 Task: Check the percentage active listings of garden tub in the last 1 year.
Action: Mouse moved to (949, 221)
Screenshot: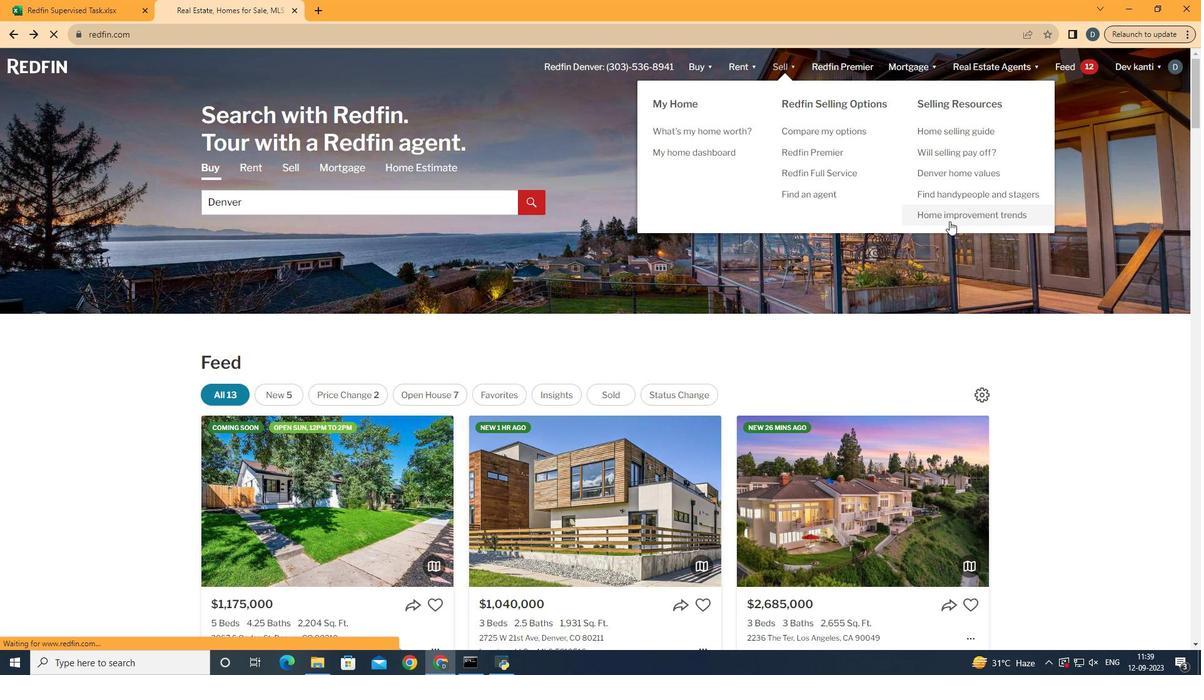 
Action: Mouse pressed left at (949, 221)
Screenshot: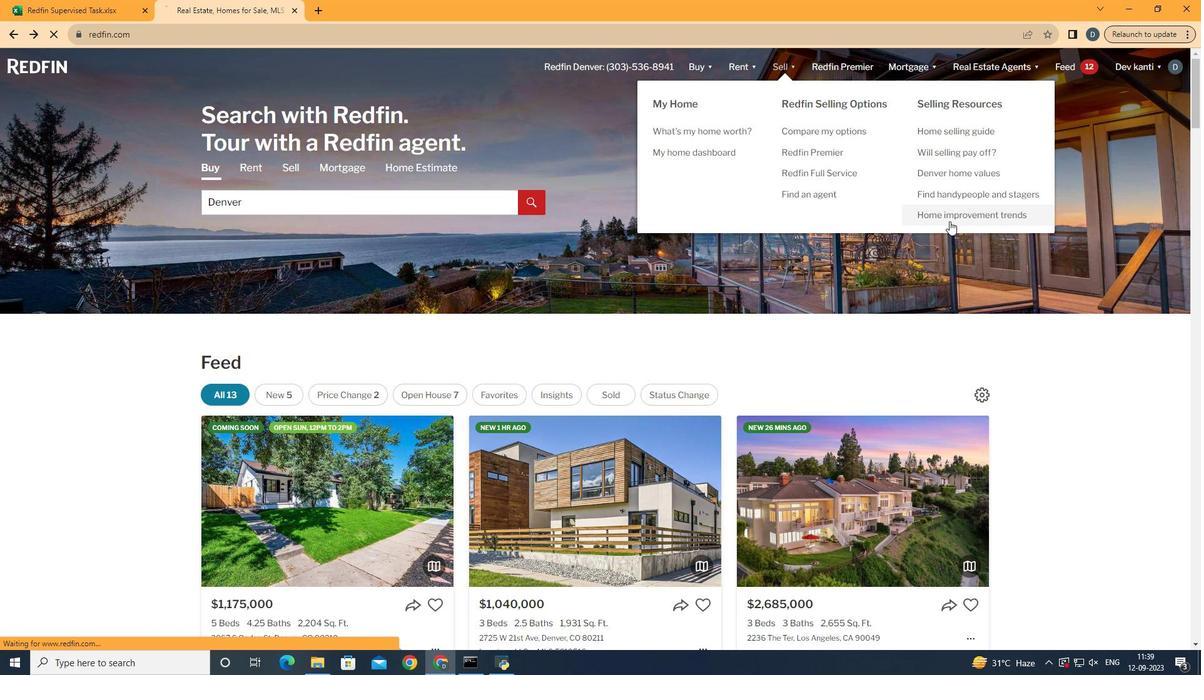 
Action: Mouse moved to (305, 243)
Screenshot: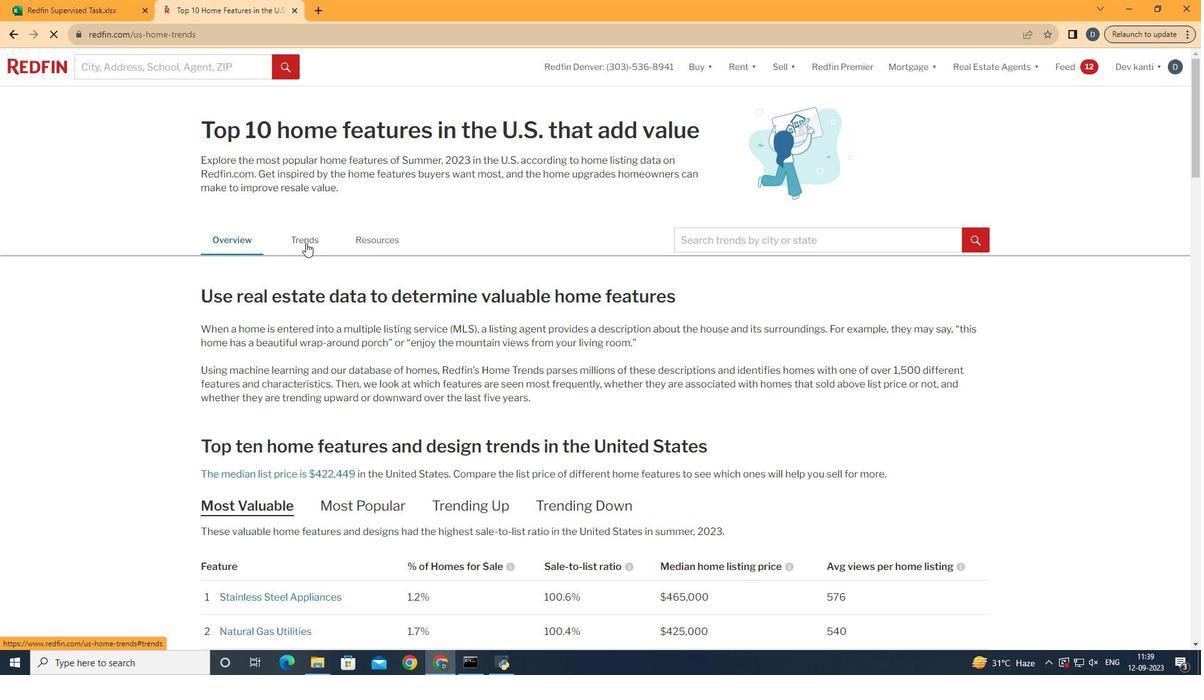 
Action: Mouse pressed left at (305, 243)
Screenshot: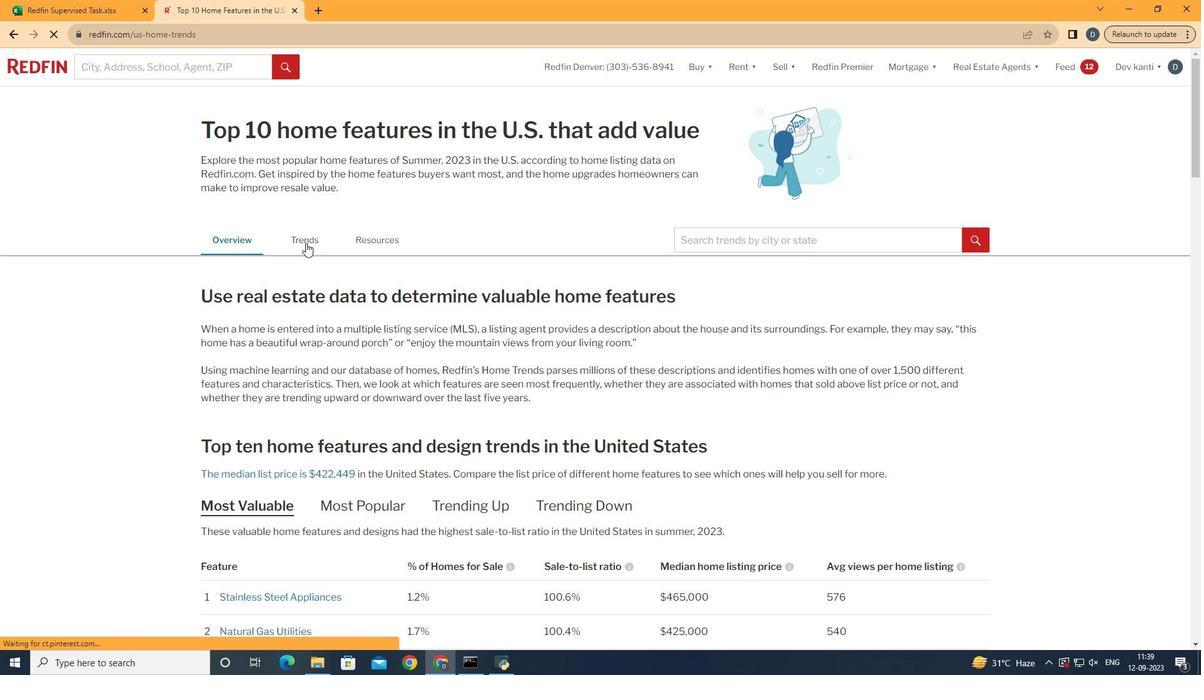 
Action: Mouse moved to (499, 367)
Screenshot: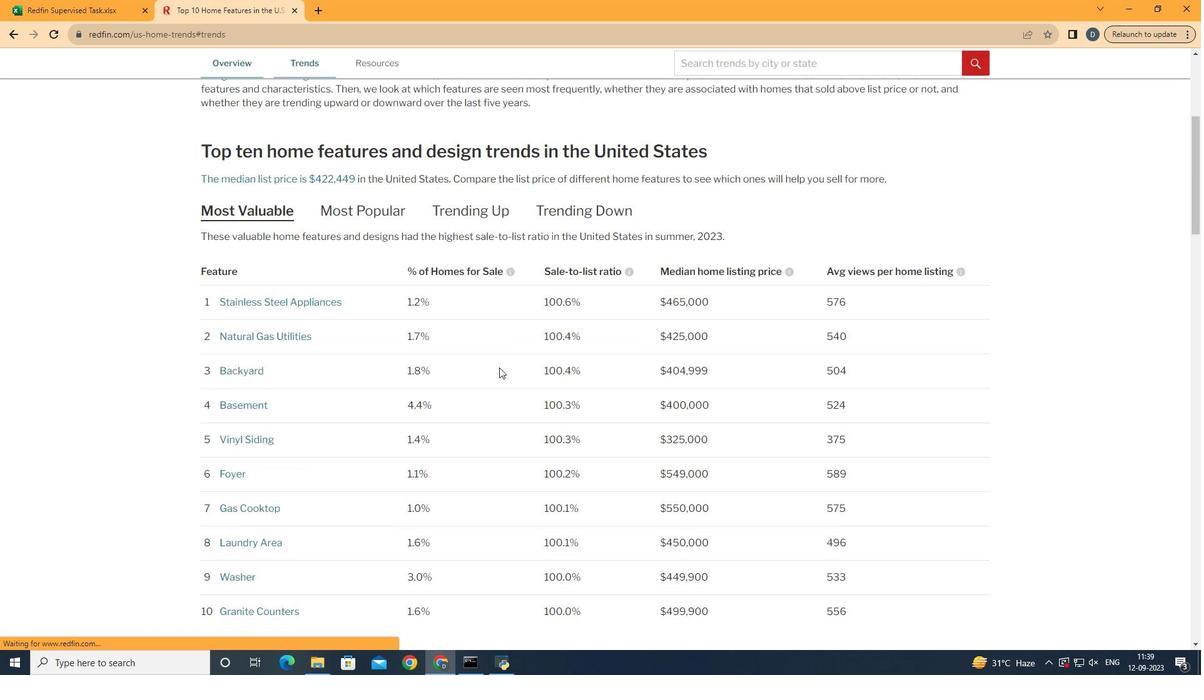 
Action: Mouse scrolled (499, 367) with delta (0, 0)
Screenshot: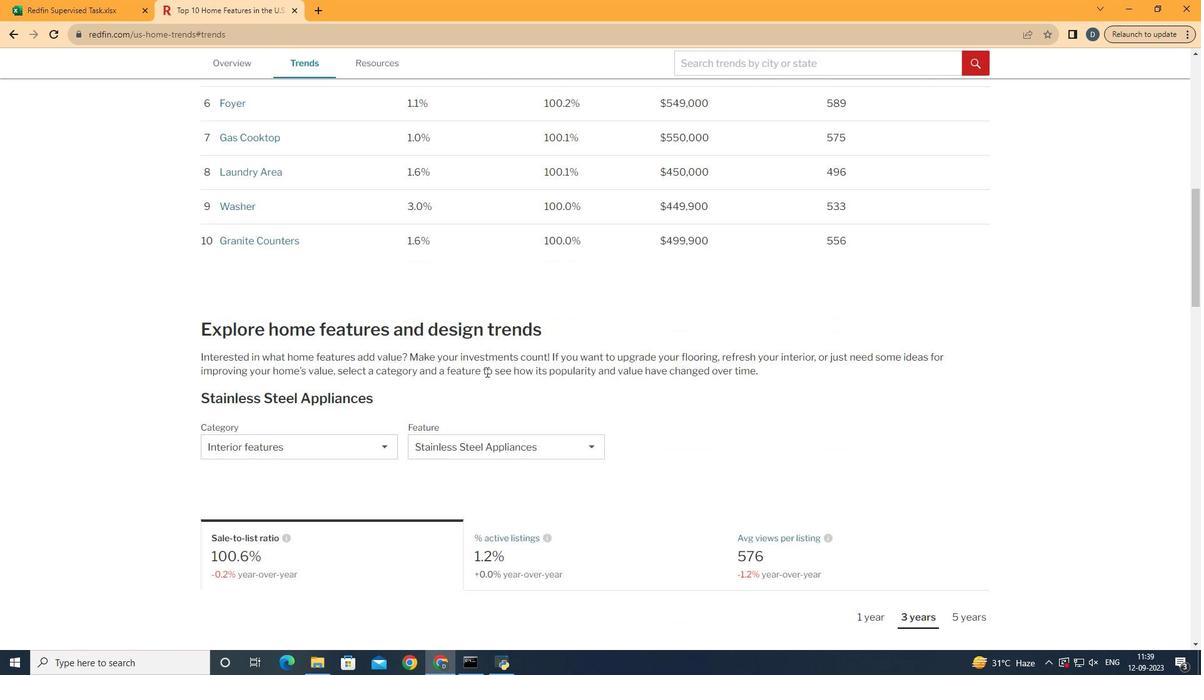 
Action: Mouse scrolled (499, 367) with delta (0, 0)
Screenshot: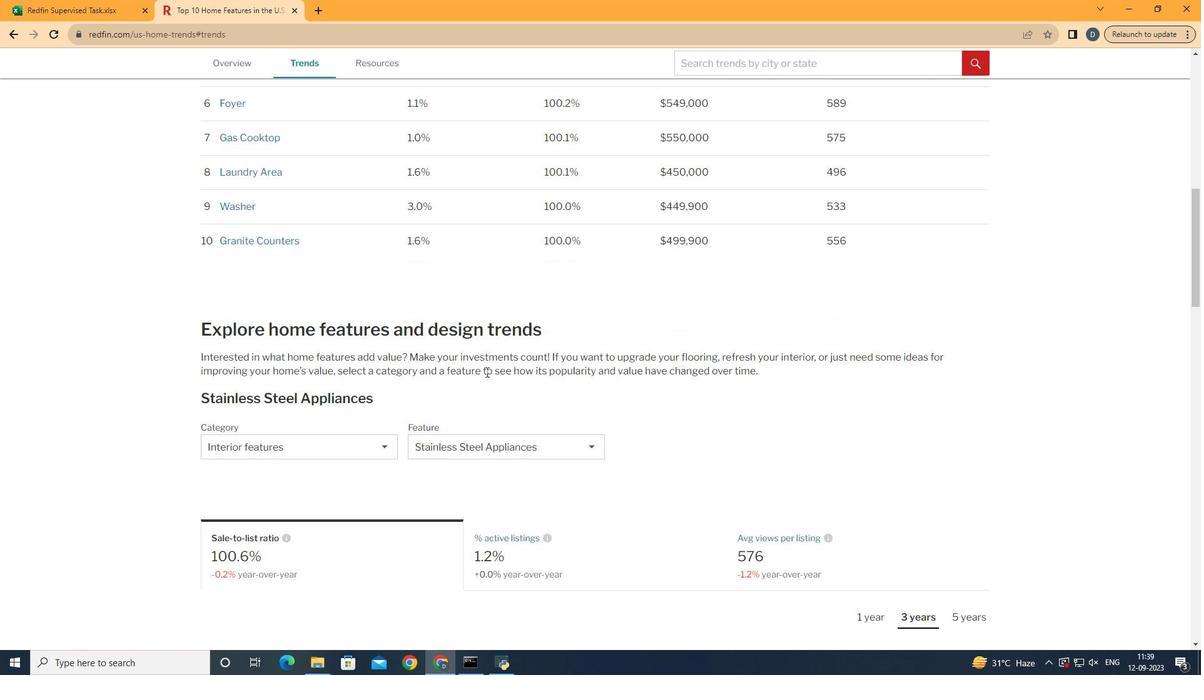 
Action: Mouse moved to (492, 369)
Screenshot: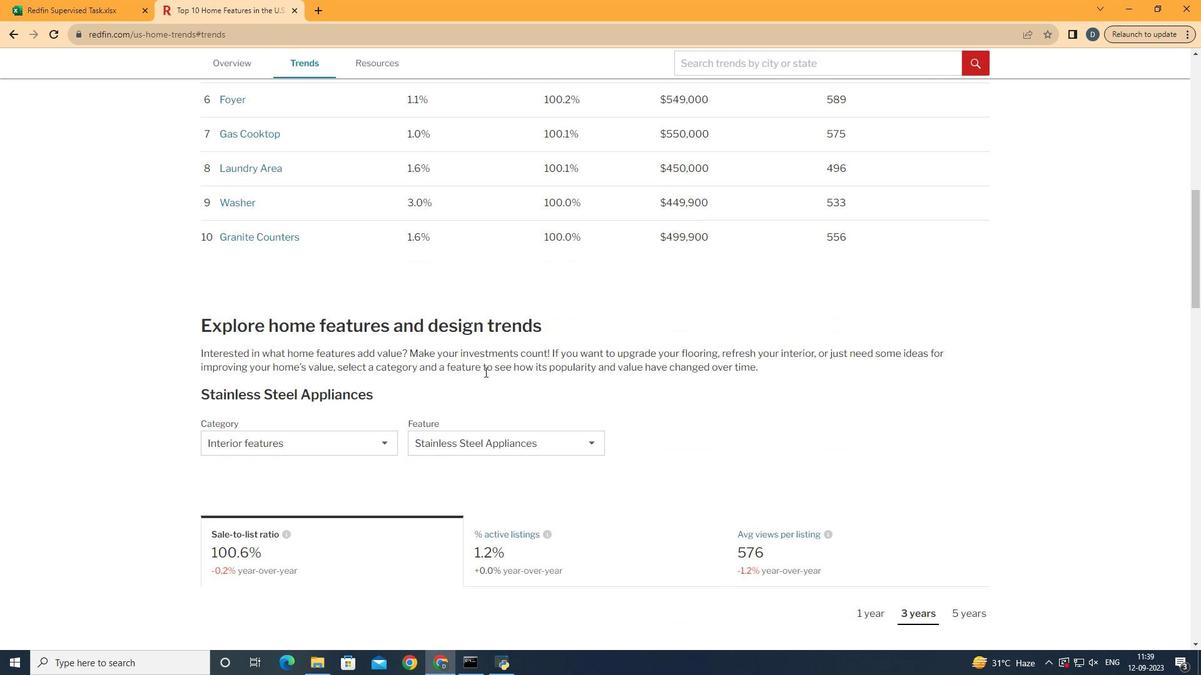 
Action: Mouse scrolled (492, 369) with delta (0, 0)
Screenshot: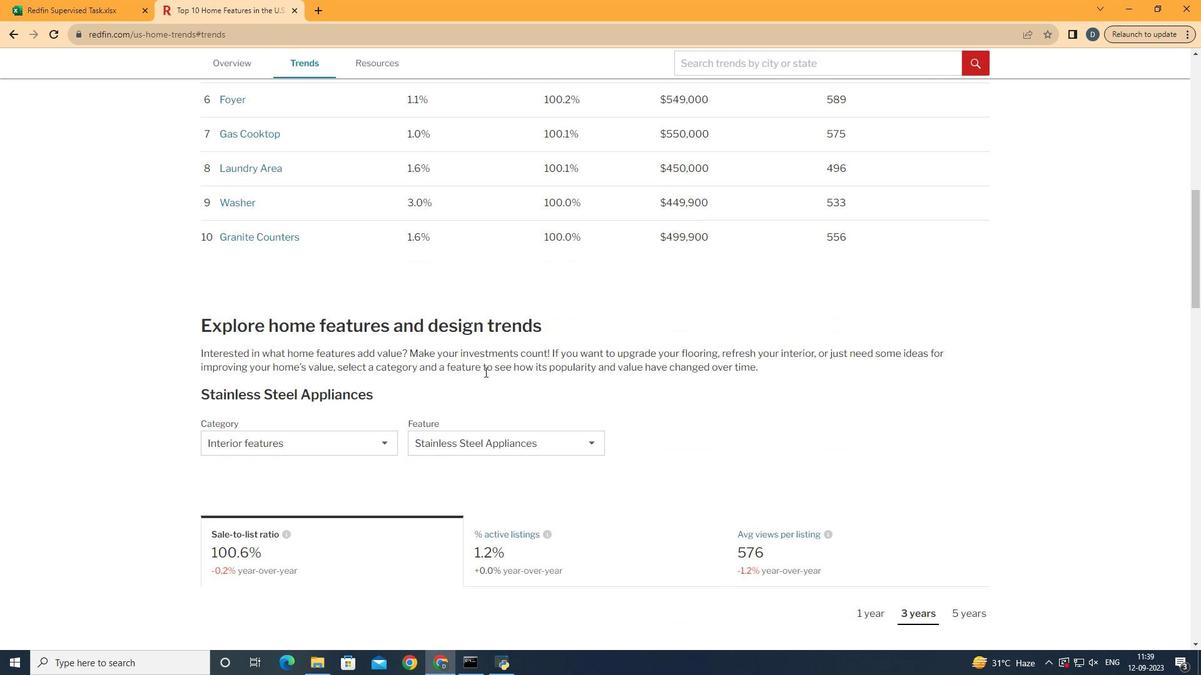 
Action: Mouse moved to (488, 371)
Screenshot: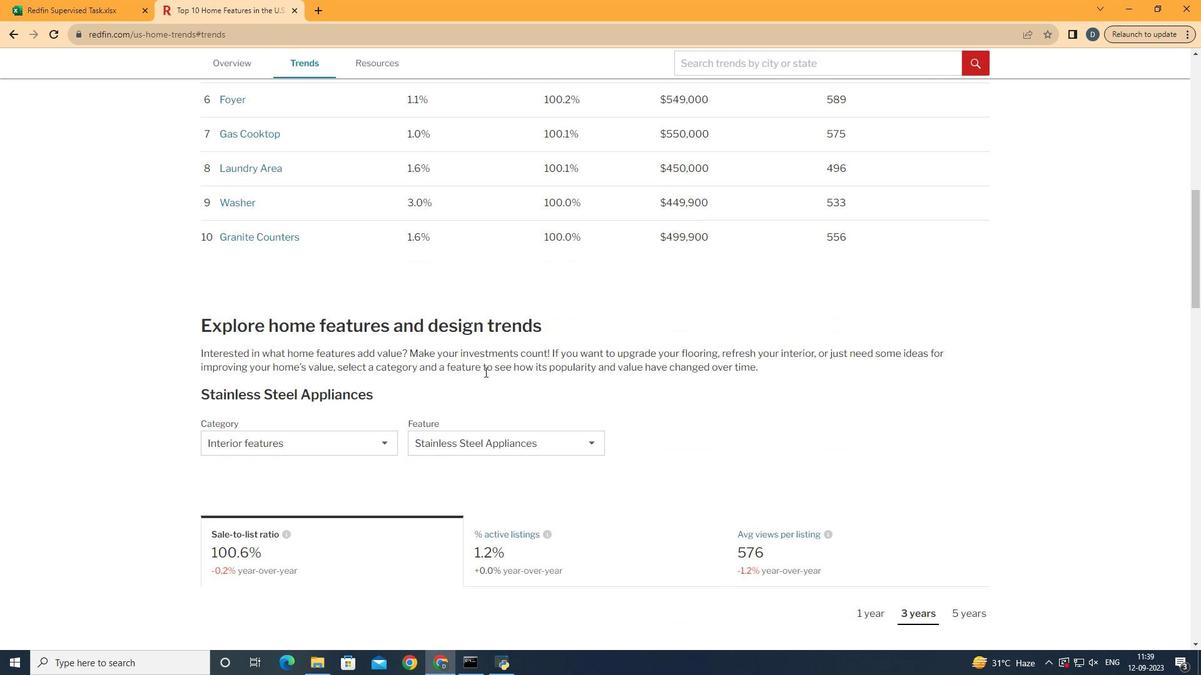 
Action: Mouse scrolled (488, 371) with delta (0, 0)
Screenshot: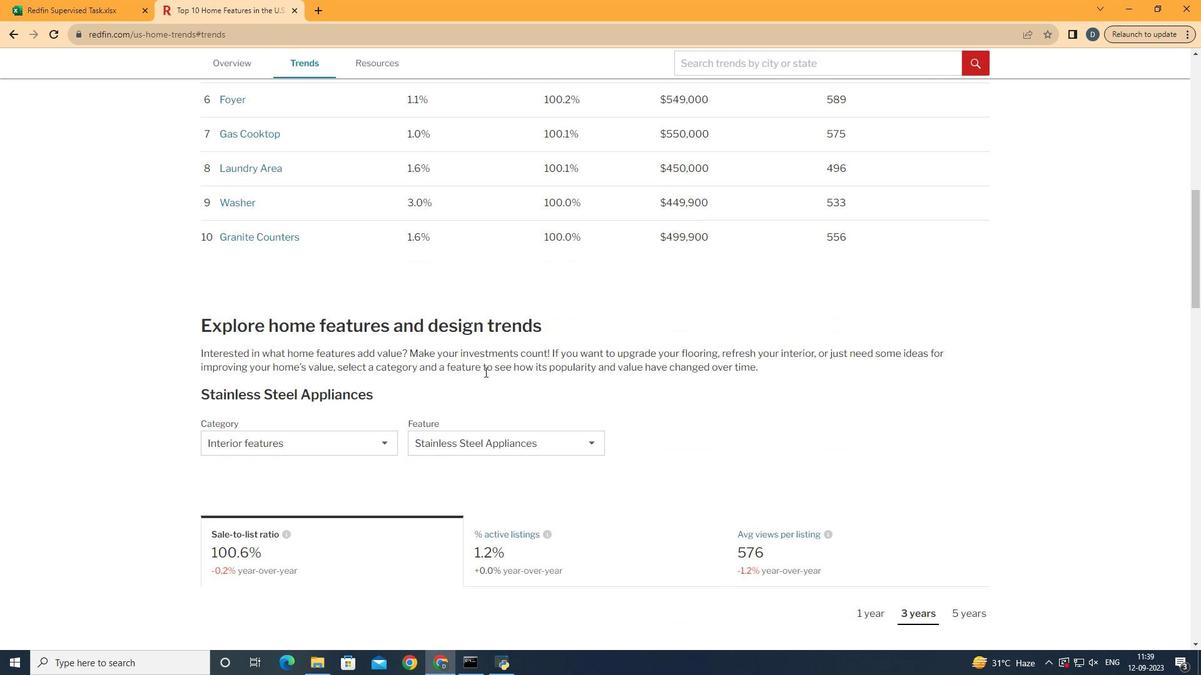 
Action: Mouse moved to (487, 372)
Screenshot: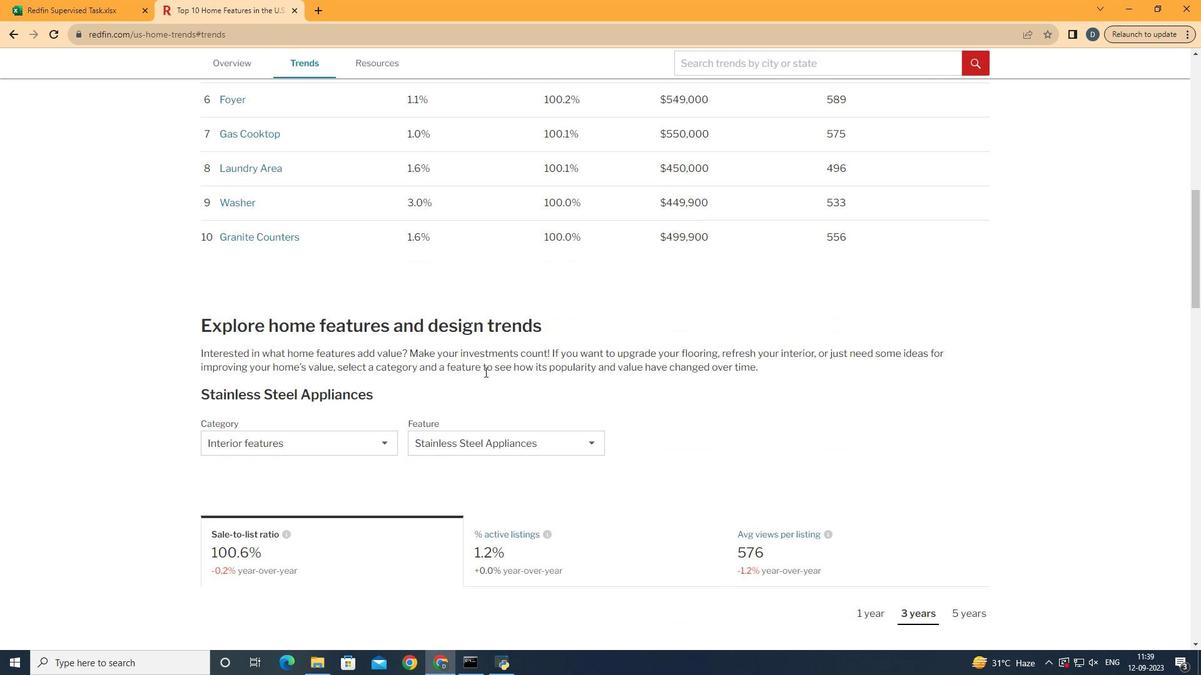 
Action: Mouse scrolled (487, 371) with delta (0, 0)
Screenshot: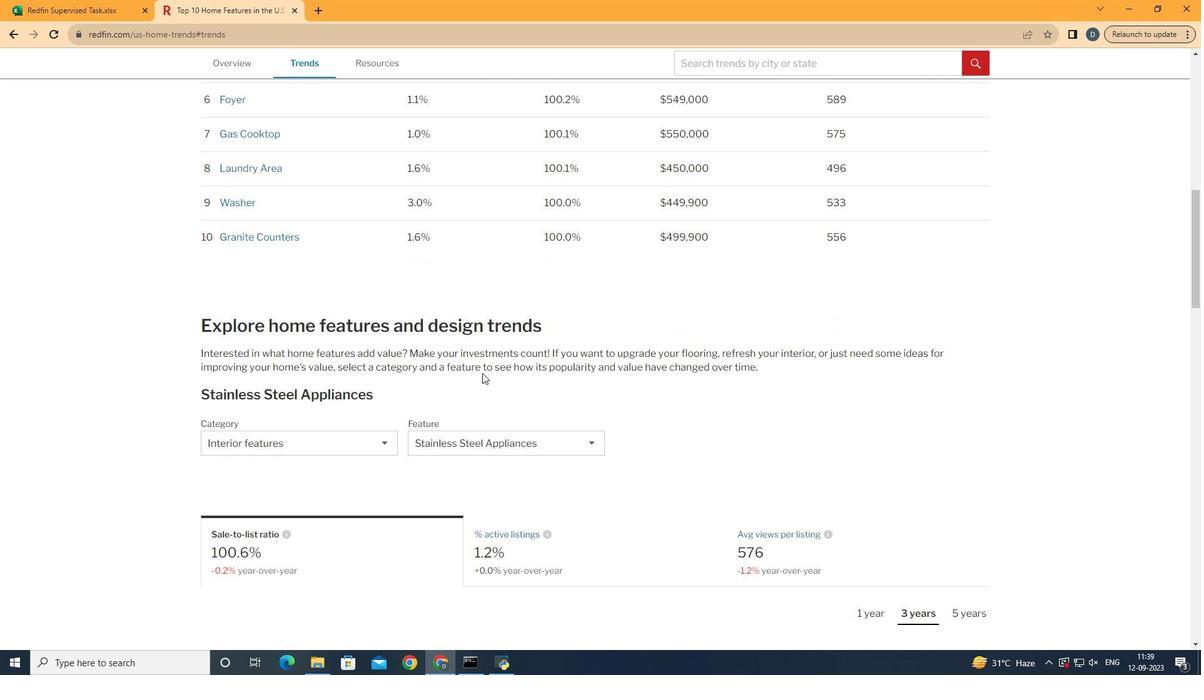 
Action: Mouse moved to (482, 373)
Screenshot: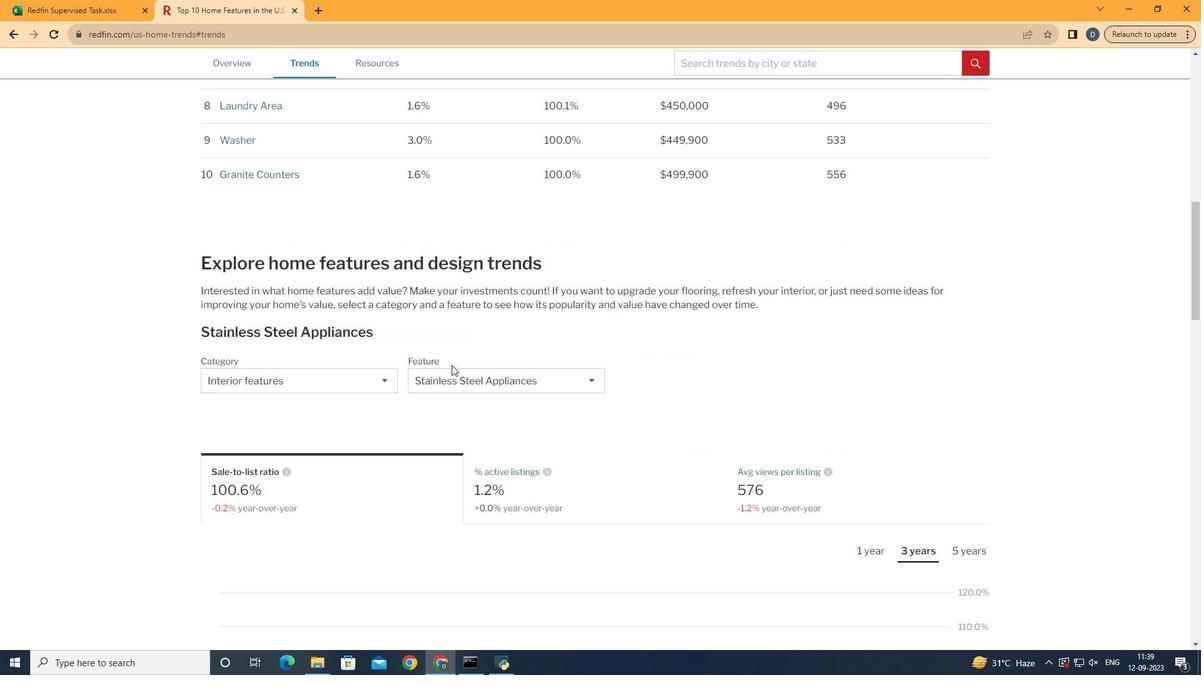 
Action: Mouse scrolled (482, 372) with delta (0, 0)
Screenshot: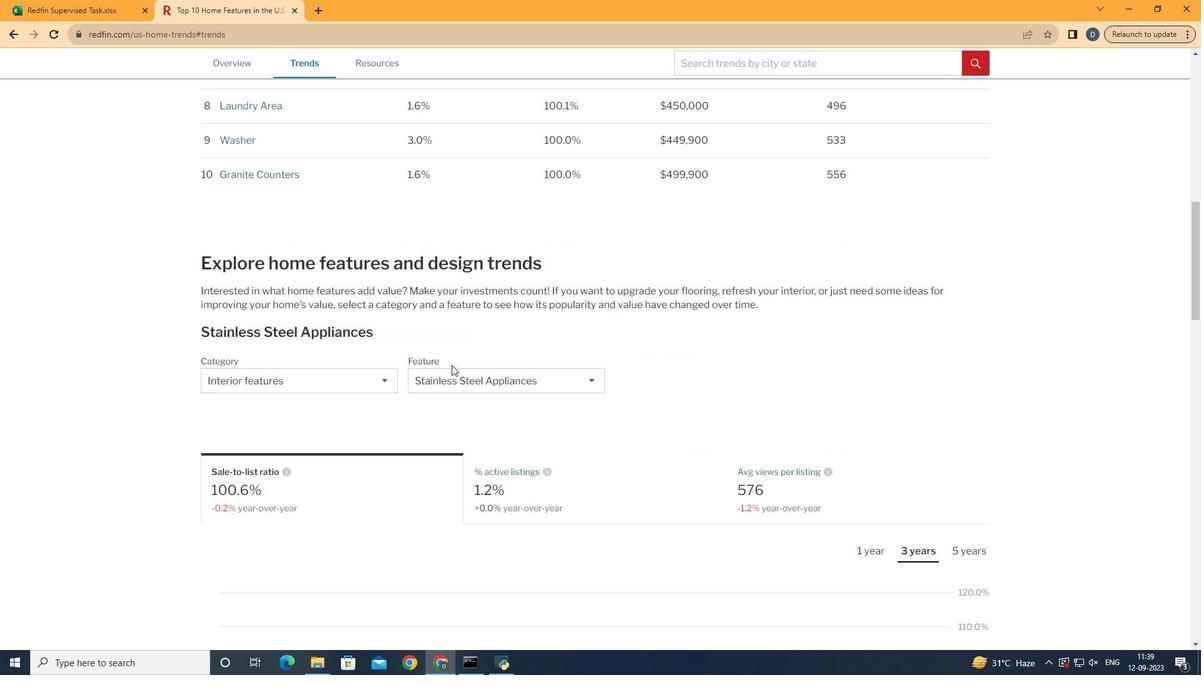 
Action: Mouse moved to (411, 343)
Screenshot: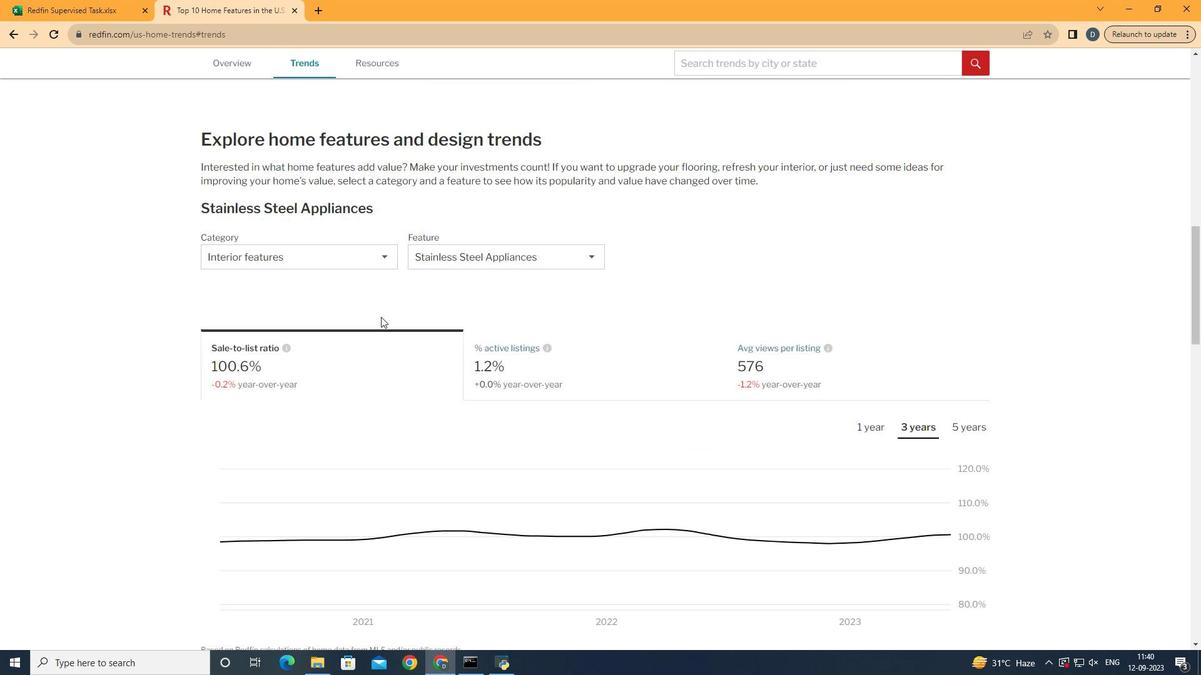 
Action: Mouse scrolled (411, 342) with delta (0, 0)
Screenshot: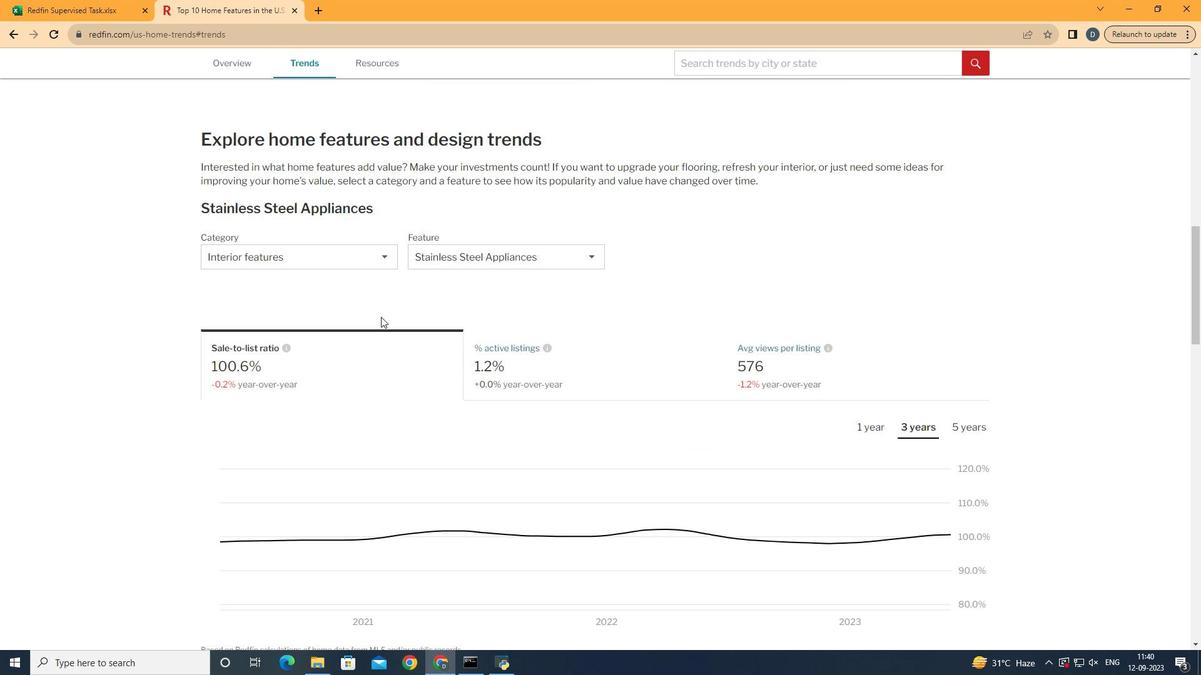 
Action: Mouse scrolled (411, 342) with delta (0, 0)
Screenshot: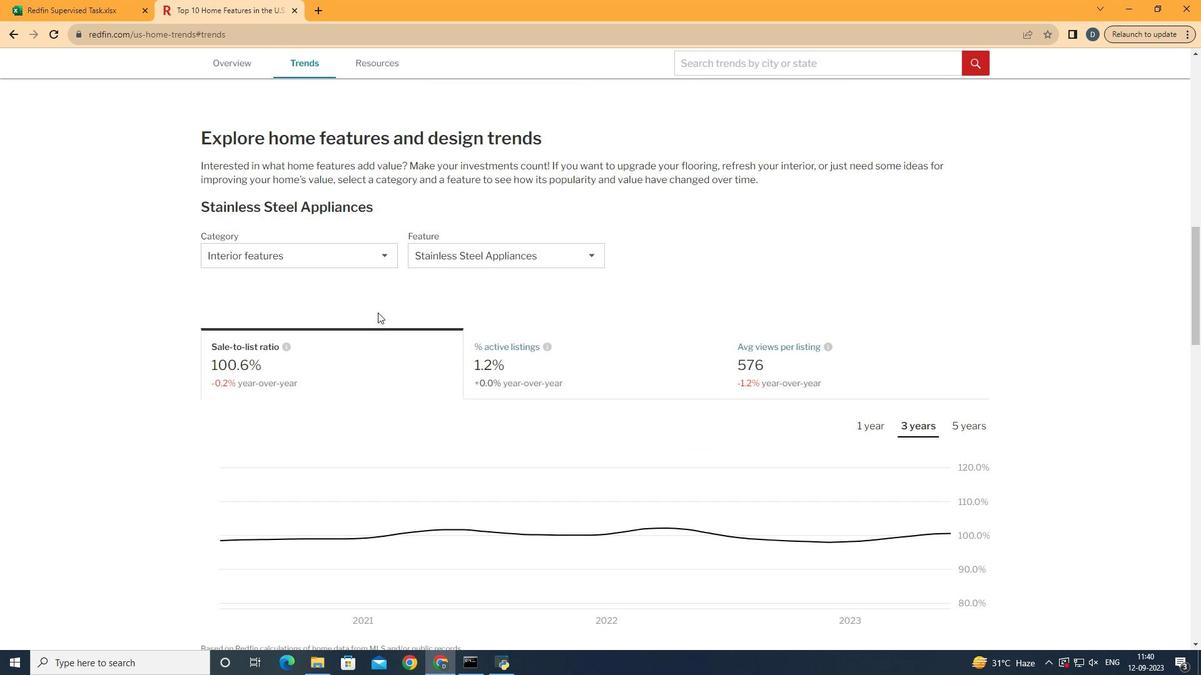 
Action: Mouse moved to (366, 252)
Screenshot: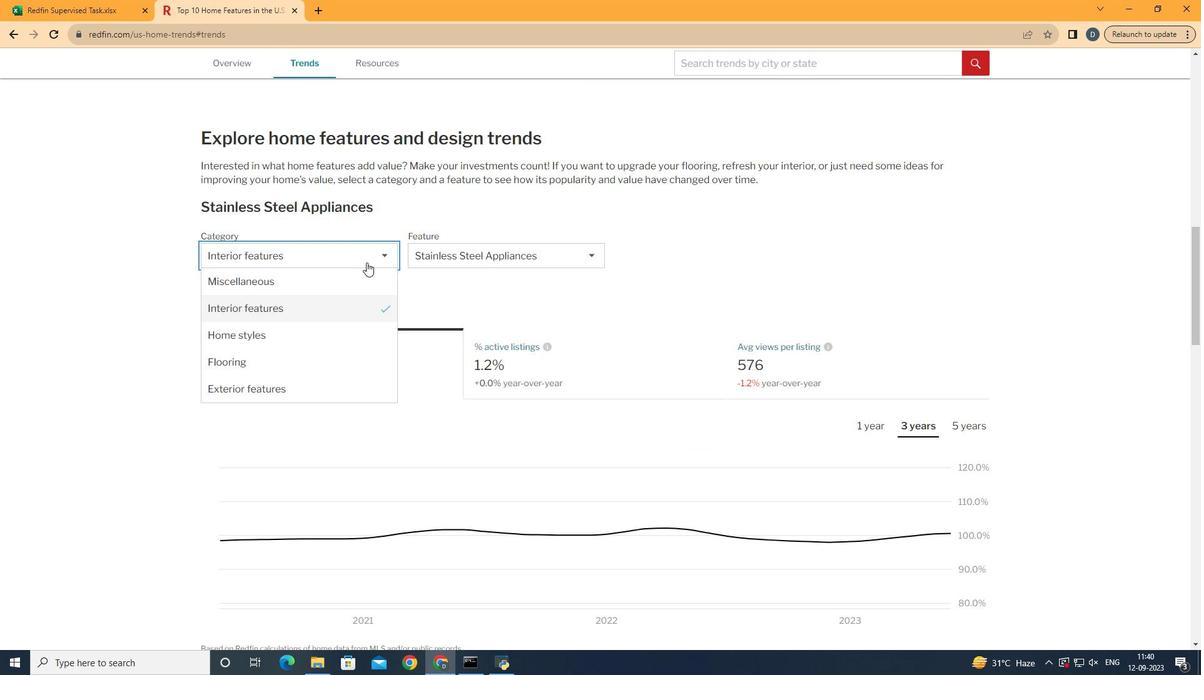 
Action: Mouse pressed left at (366, 252)
Screenshot: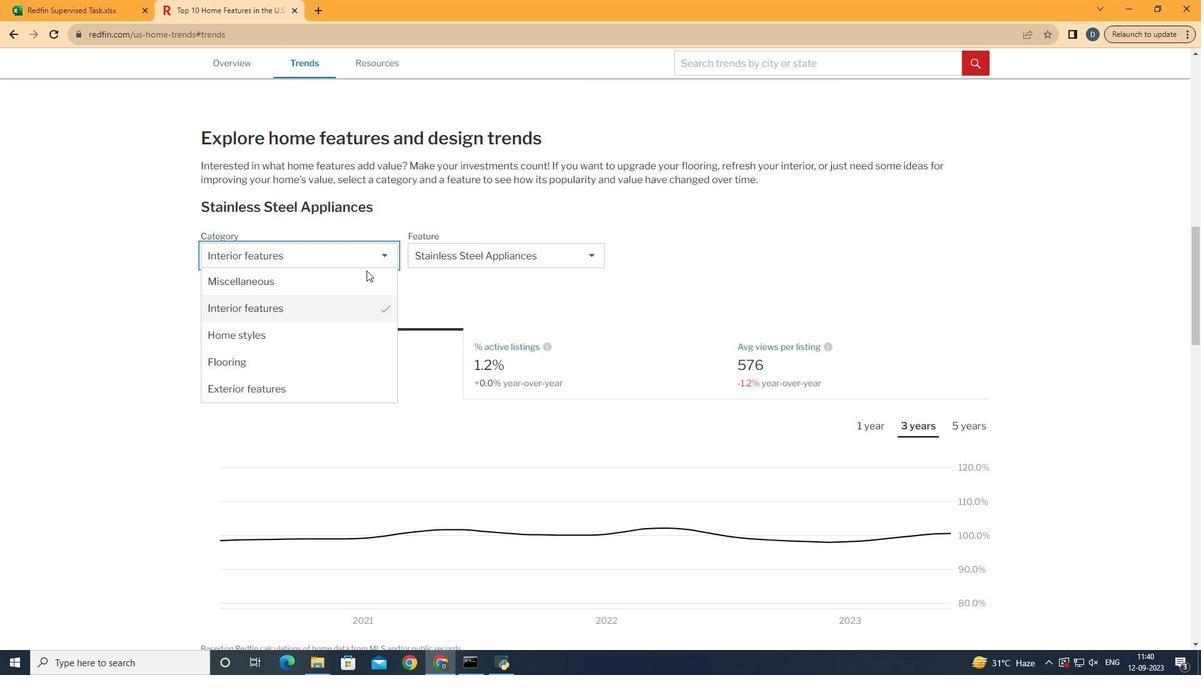
Action: Mouse moved to (356, 306)
Screenshot: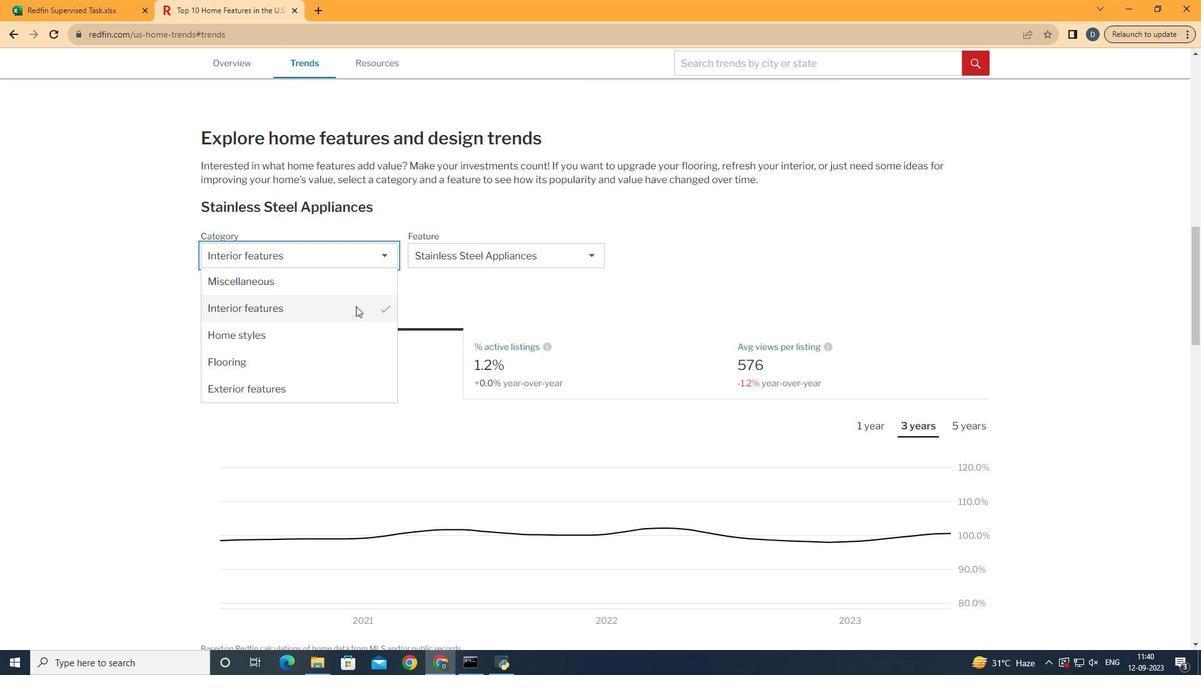 
Action: Mouse pressed left at (356, 306)
Screenshot: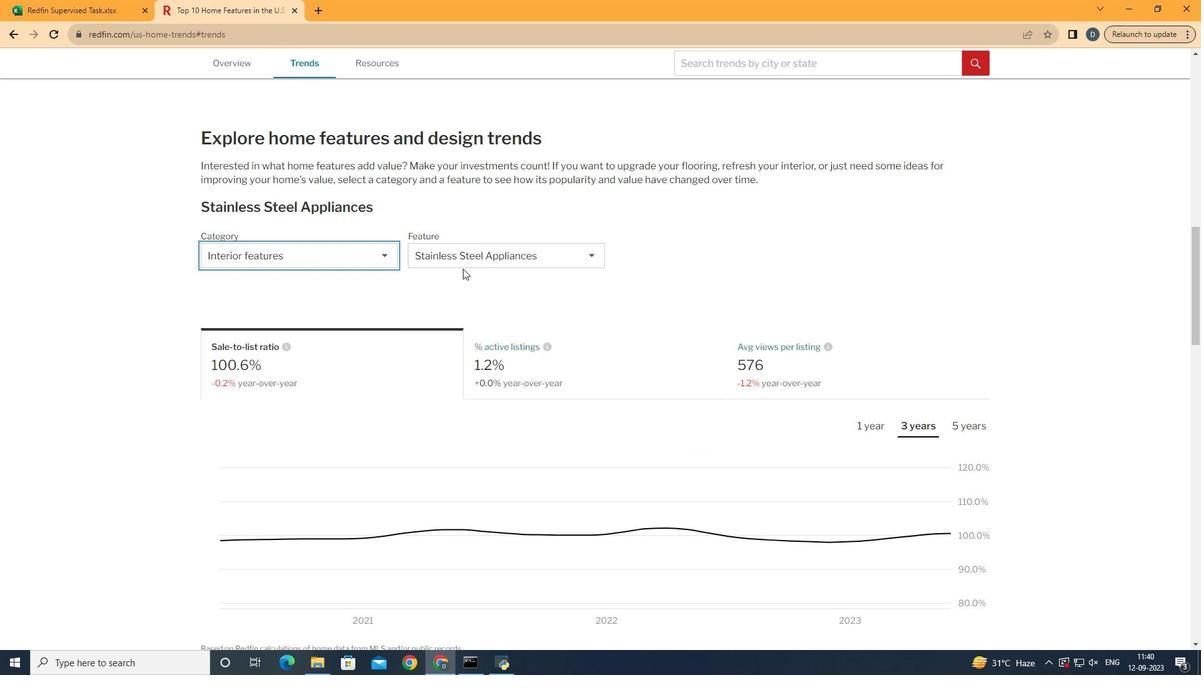 
Action: Mouse moved to (492, 257)
Screenshot: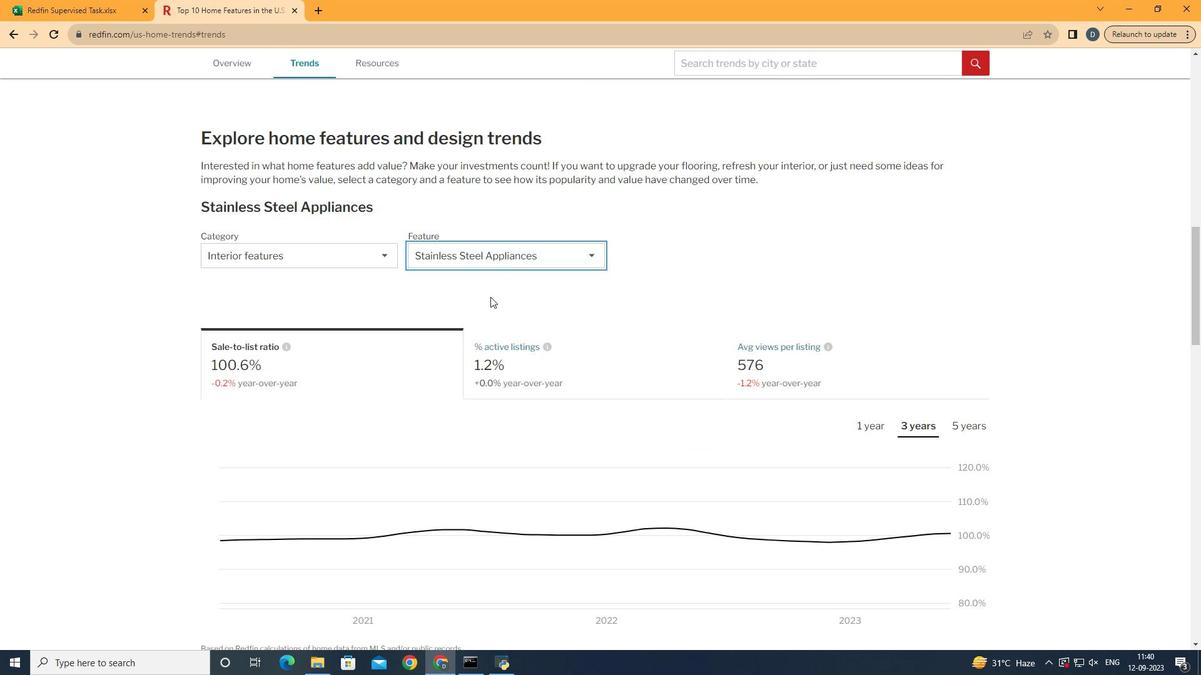 
Action: Mouse pressed left at (492, 257)
Screenshot: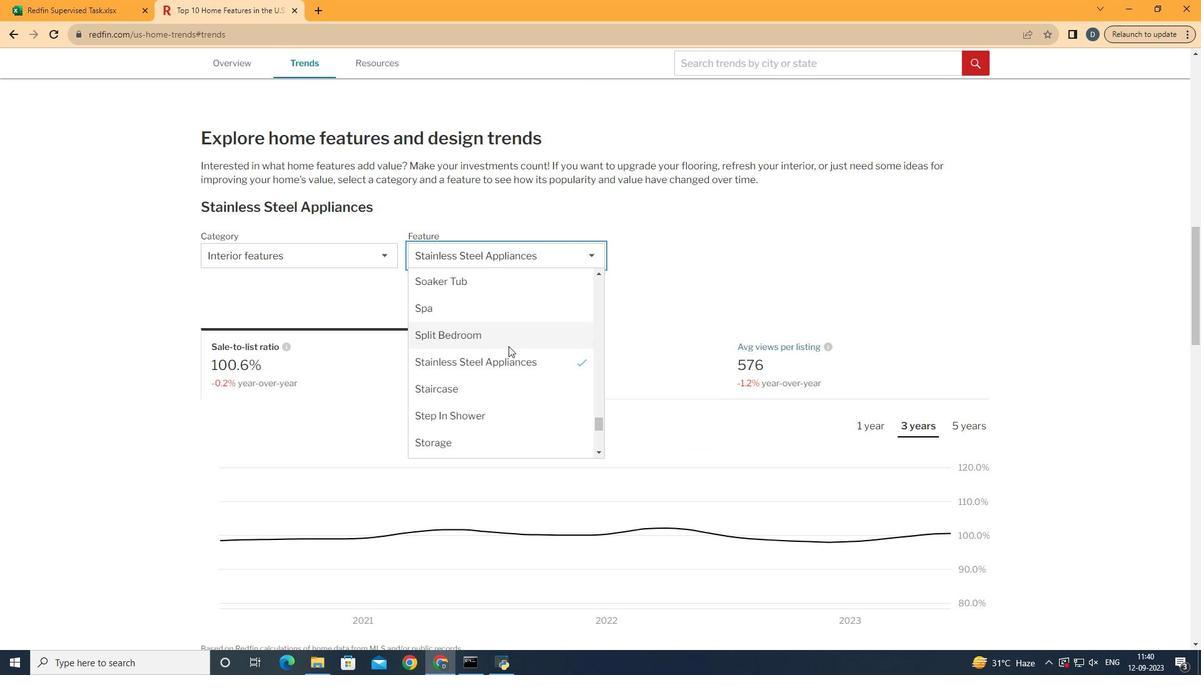 
Action: Mouse moved to (509, 354)
Screenshot: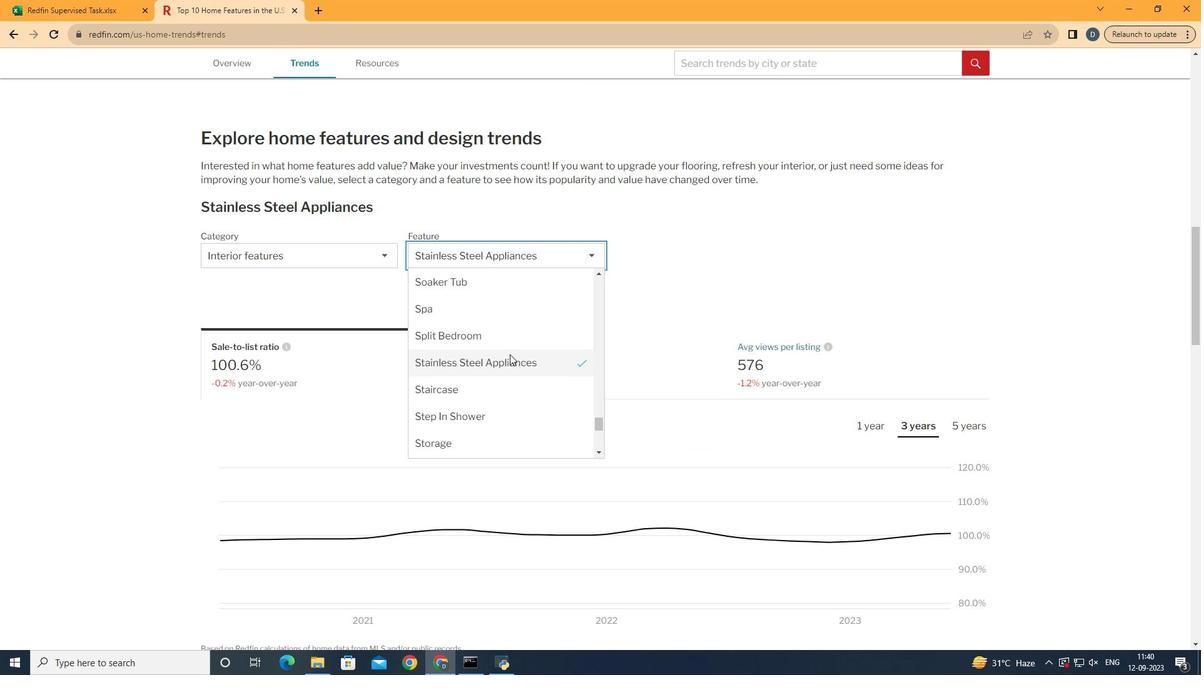 
Action: Mouse scrolled (509, 355) with delta (0, 0)
Screenshot: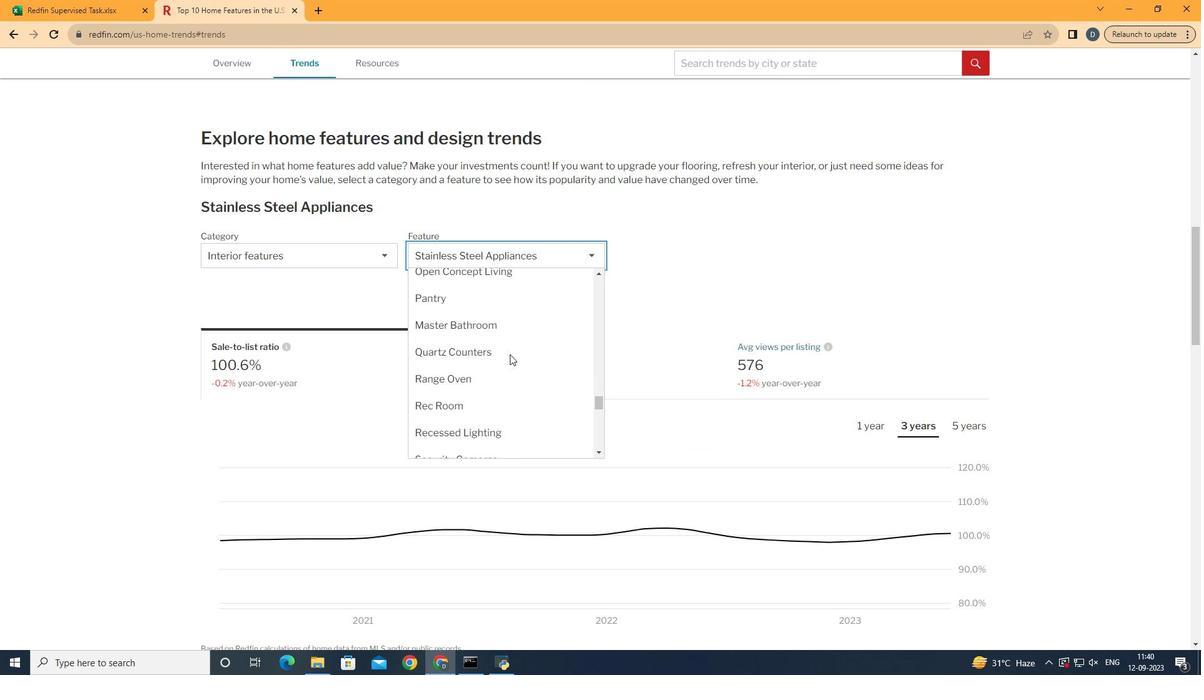 
Action: Mouse scrolled (509, 355) with delta (0, 0)
Screenshot: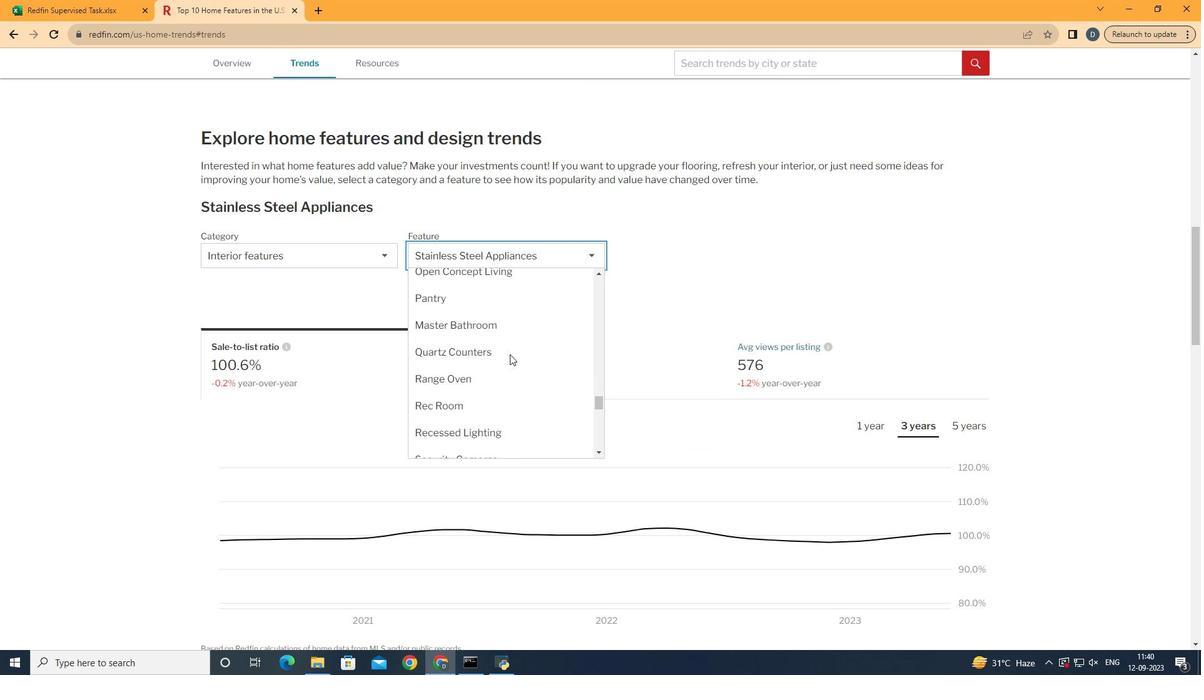 
Action: Mouse scrolled (509, 355) with delta (0, 0)
Screenshot: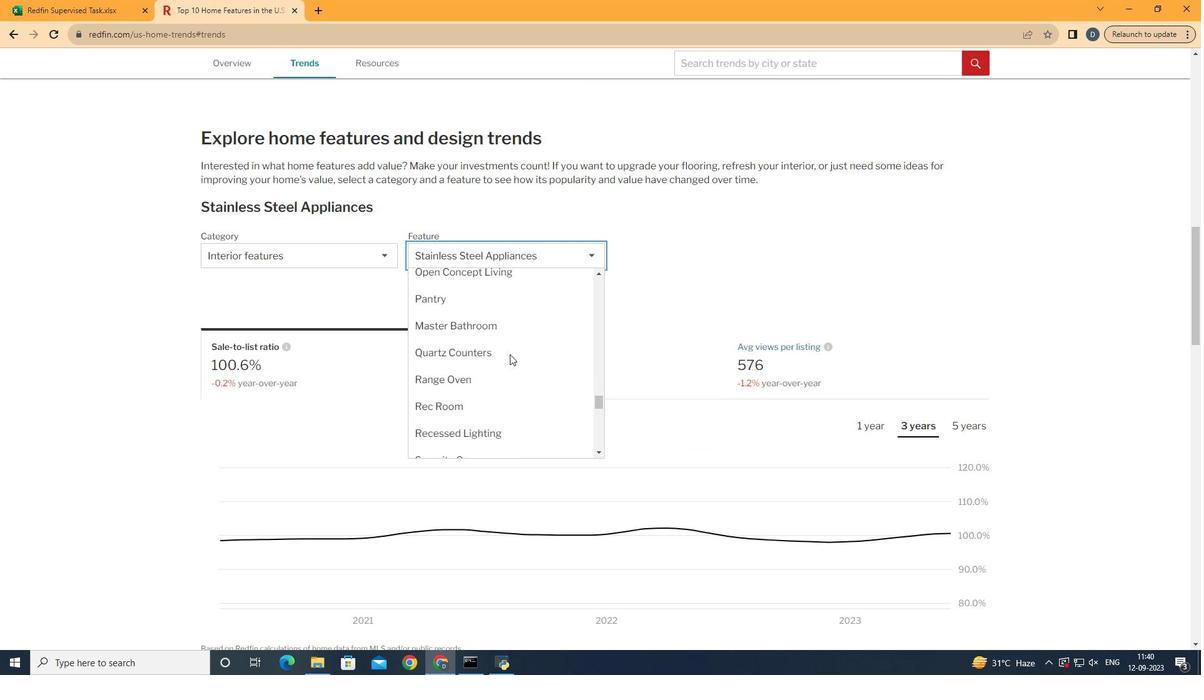 
Action: Mouse scrolled (509, 355) with delta (0, 0)
Screenshot: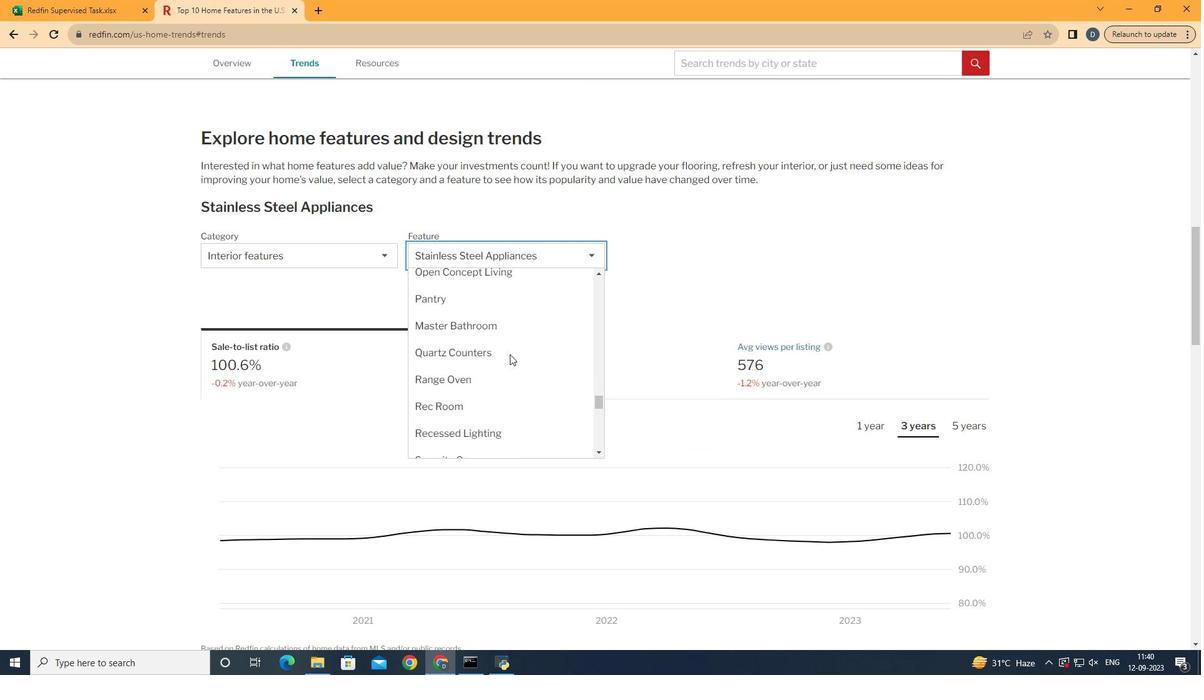 
Action: Mouse scrolled (509, 355) with delta (0, 0)
Screenshot: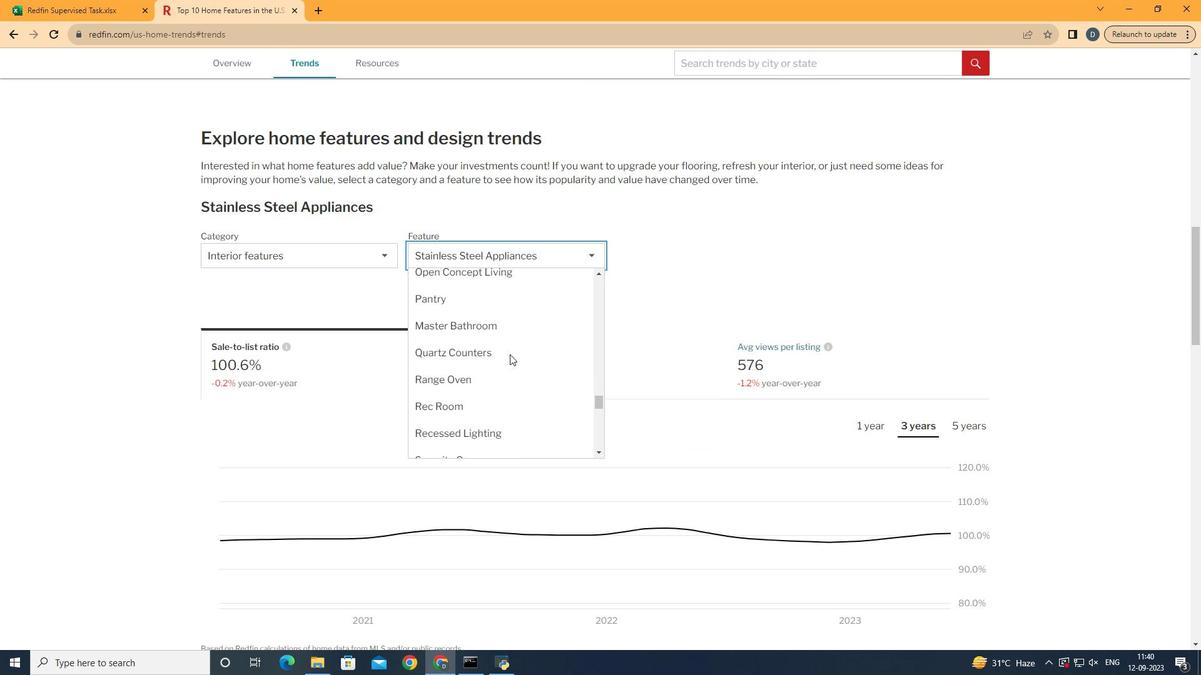 
Action: Mouse scrolled (509, 355) with delta (0, 0)
Screenshot: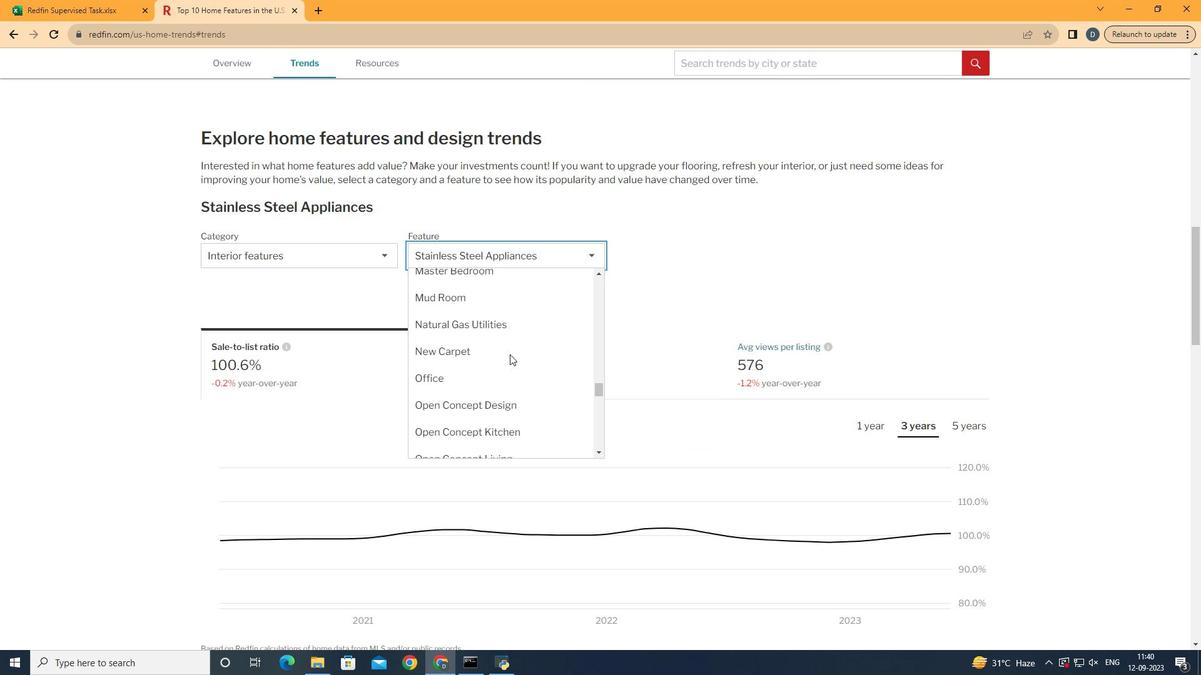 
Action: Mouse scrolled (509, 355) with delta (0, 0)
Screenshot: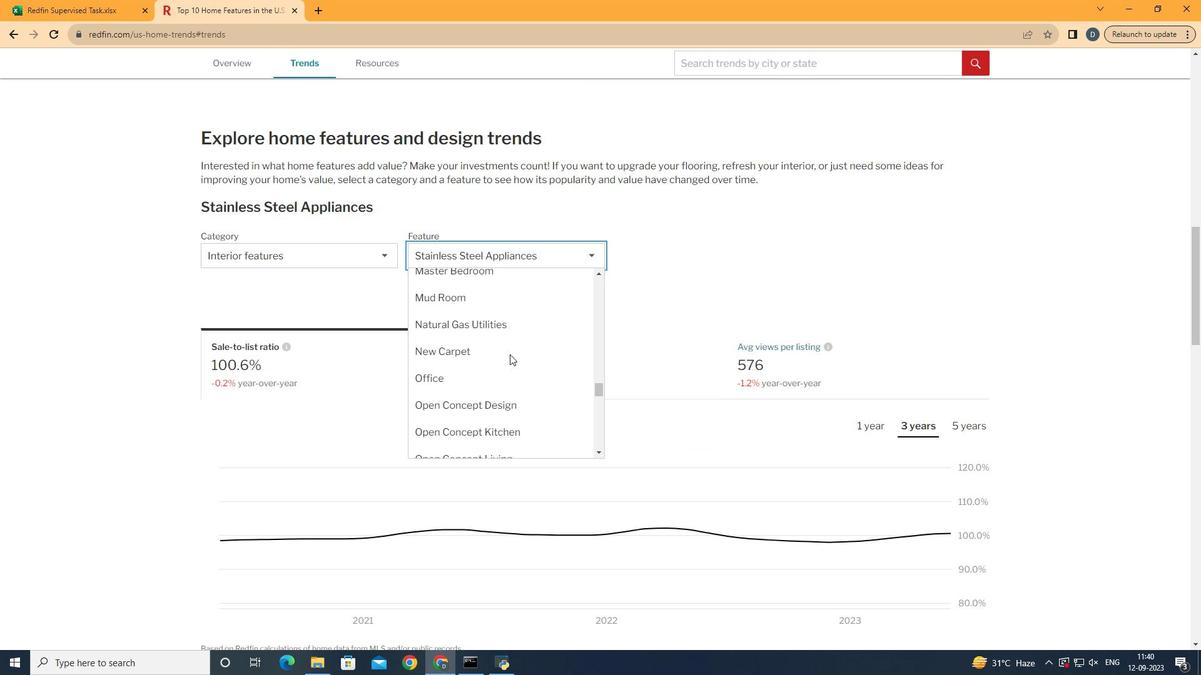 
Action: Mouse scrolled (509, 355) with delta (0, 0)
Screenshot: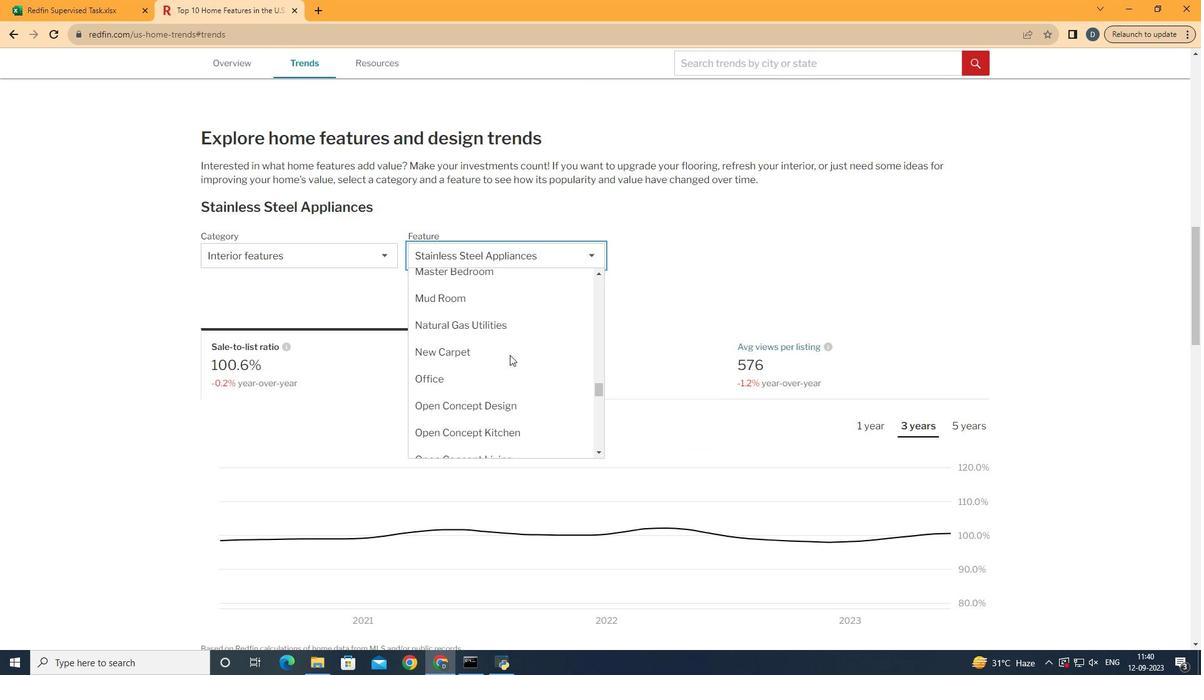 
Action: Mouse scrolled (509, 355) with delta (0, 0)
Screenshot: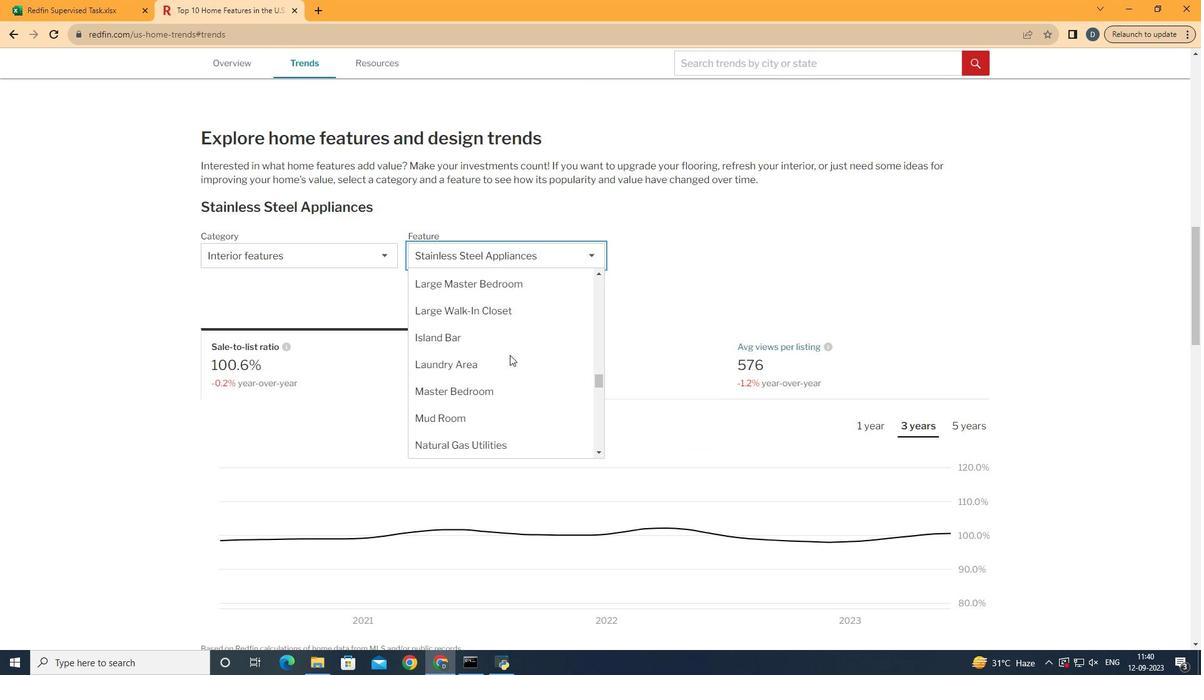 
Action: Mouse moved to (509, 355)
Screenshot: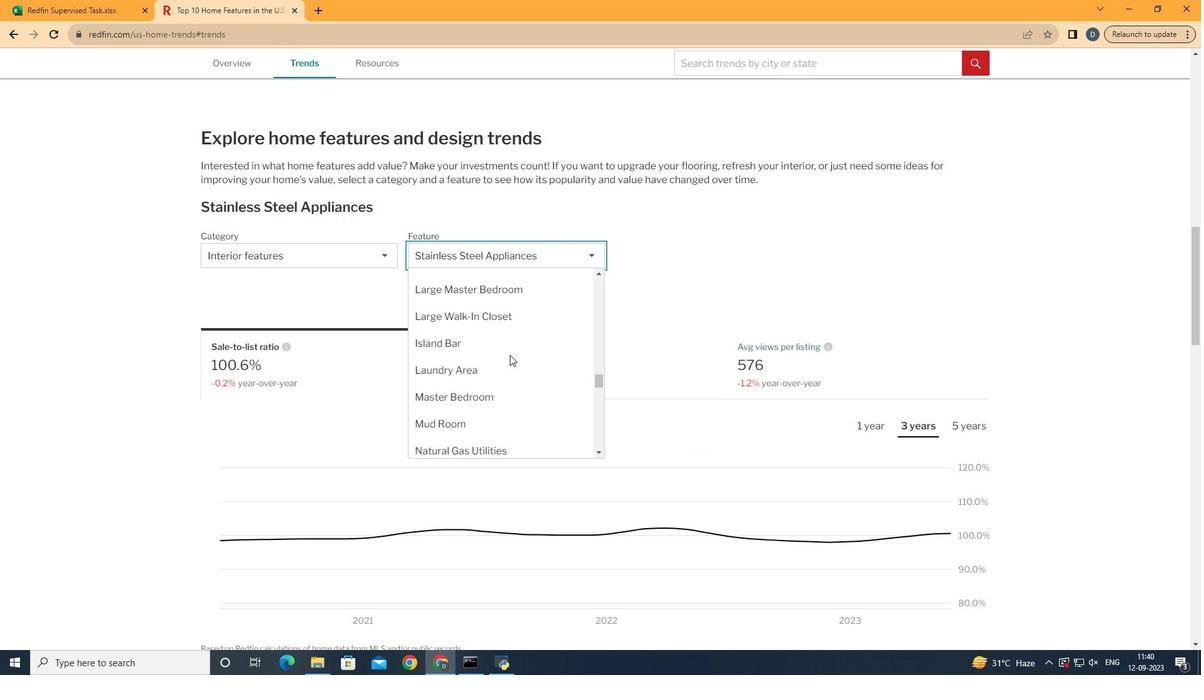 
Action: Mouse scrolled (509, 356) with delta (0, 0)
Screenshot: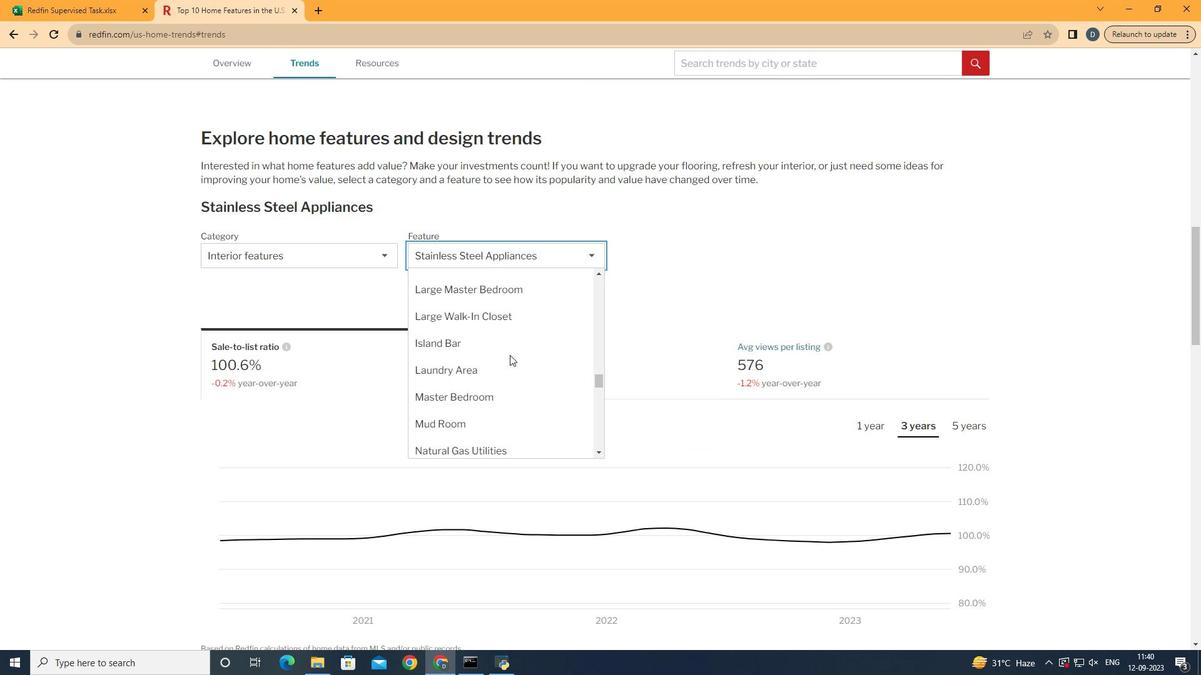 
Action: Mouse scrolled (509, 356) with delta (0, 0)
Screenshot: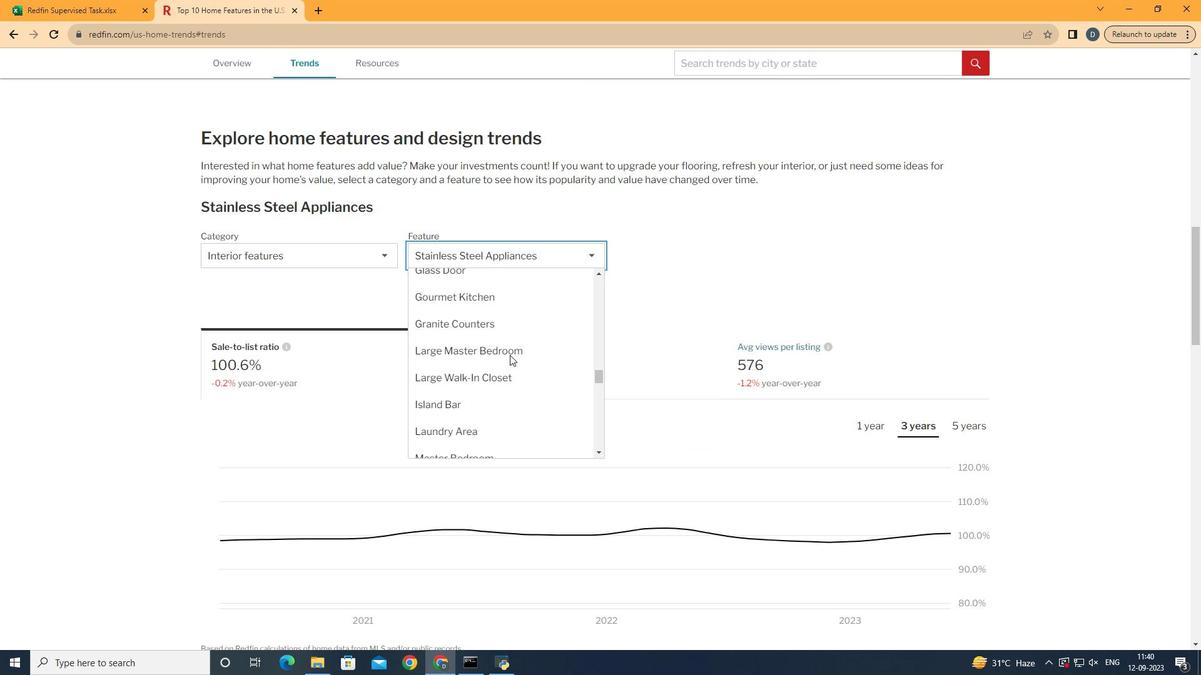 
Action: Mouse scrolled (509, 356) with delta (0, 0)
Screenshot: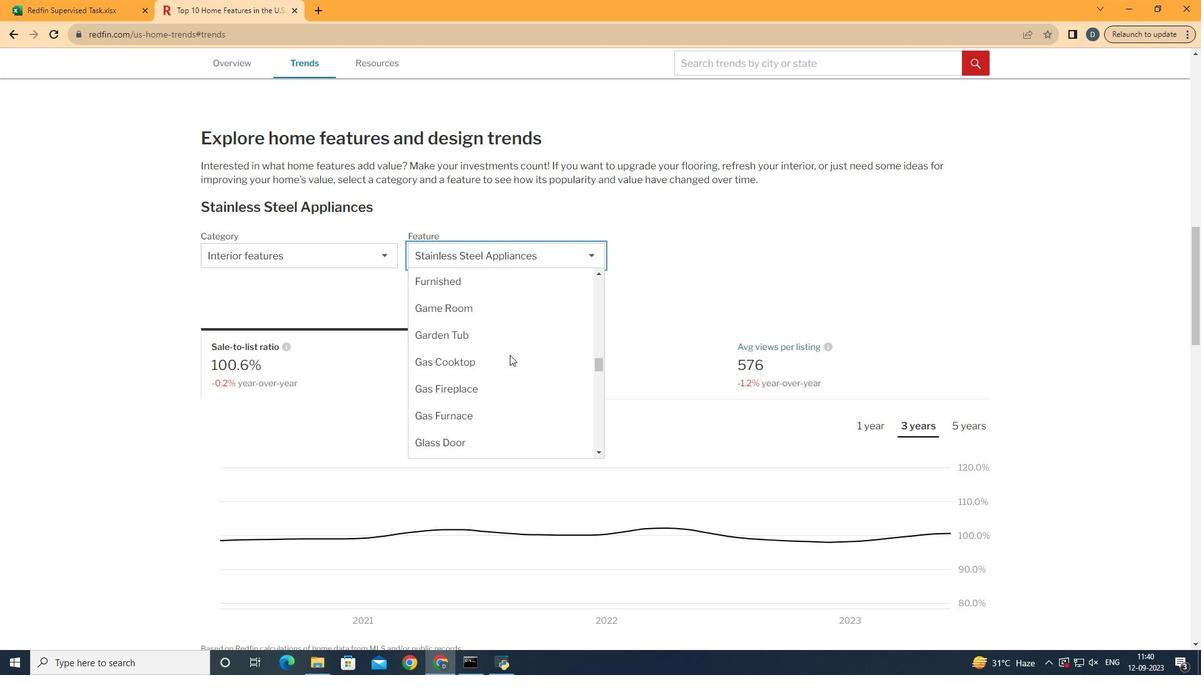 
Action: Mouse scrolled (509, 356) with delta (0, 0)
Screenshot: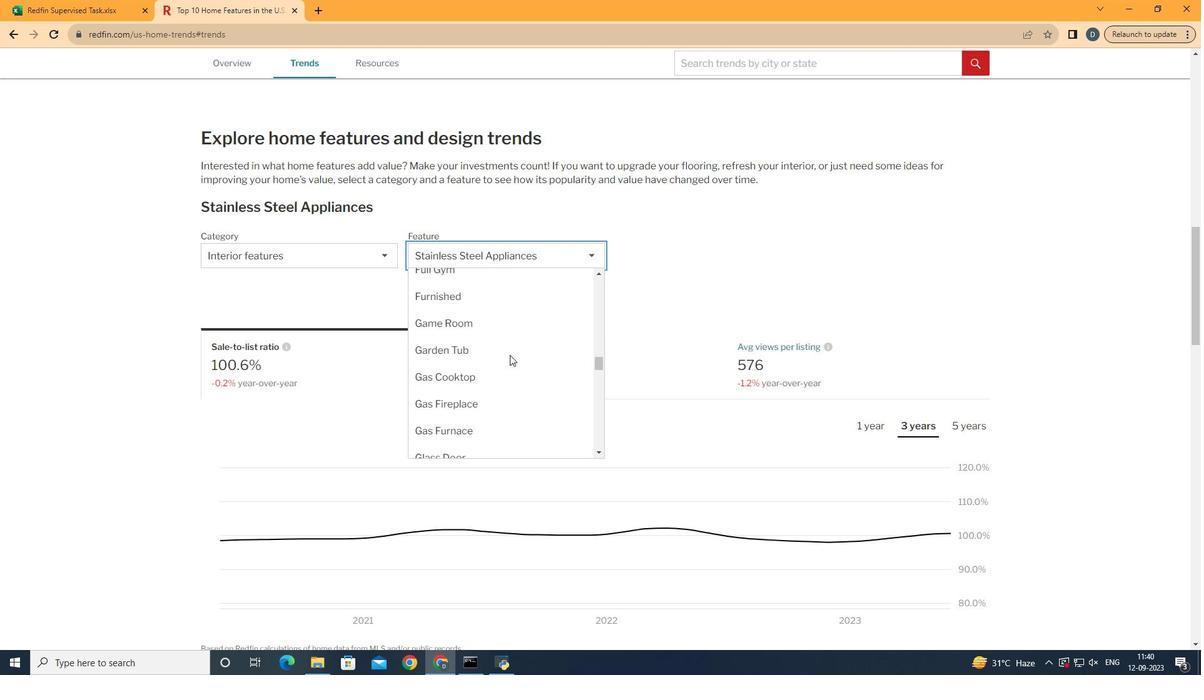 
Action: Mouse scrolled (509, 356) with delta (0, 0)
Screenshot: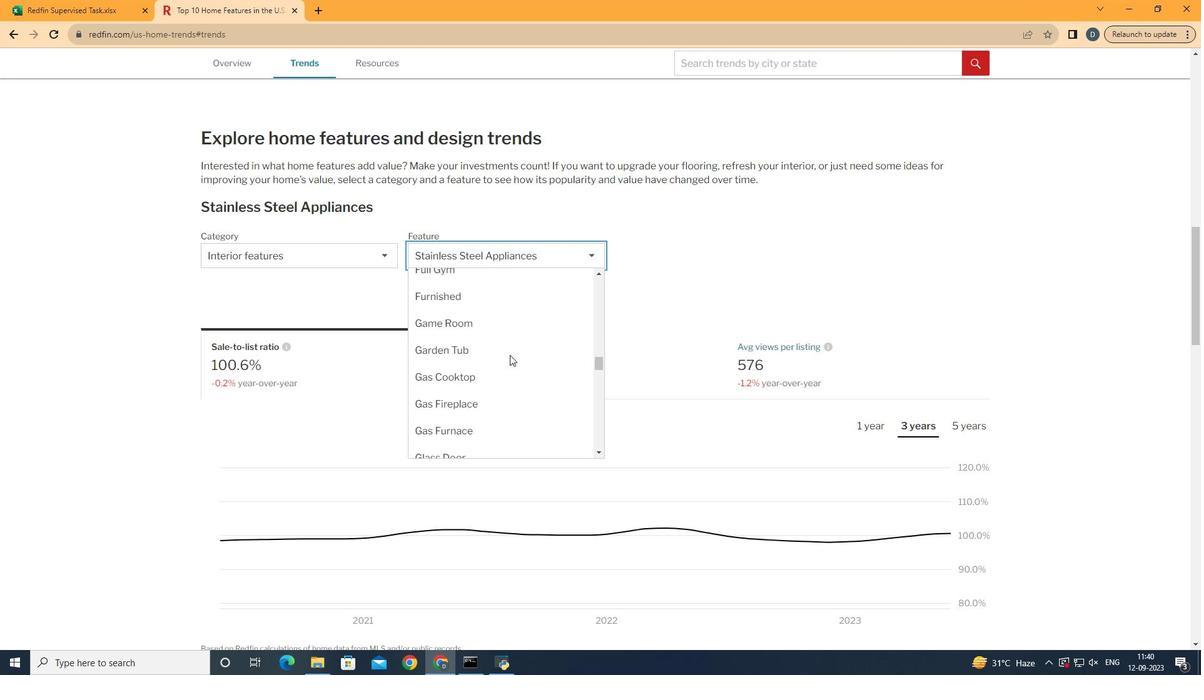 
Action: Mouse moved to (519, 357)
Screenshot: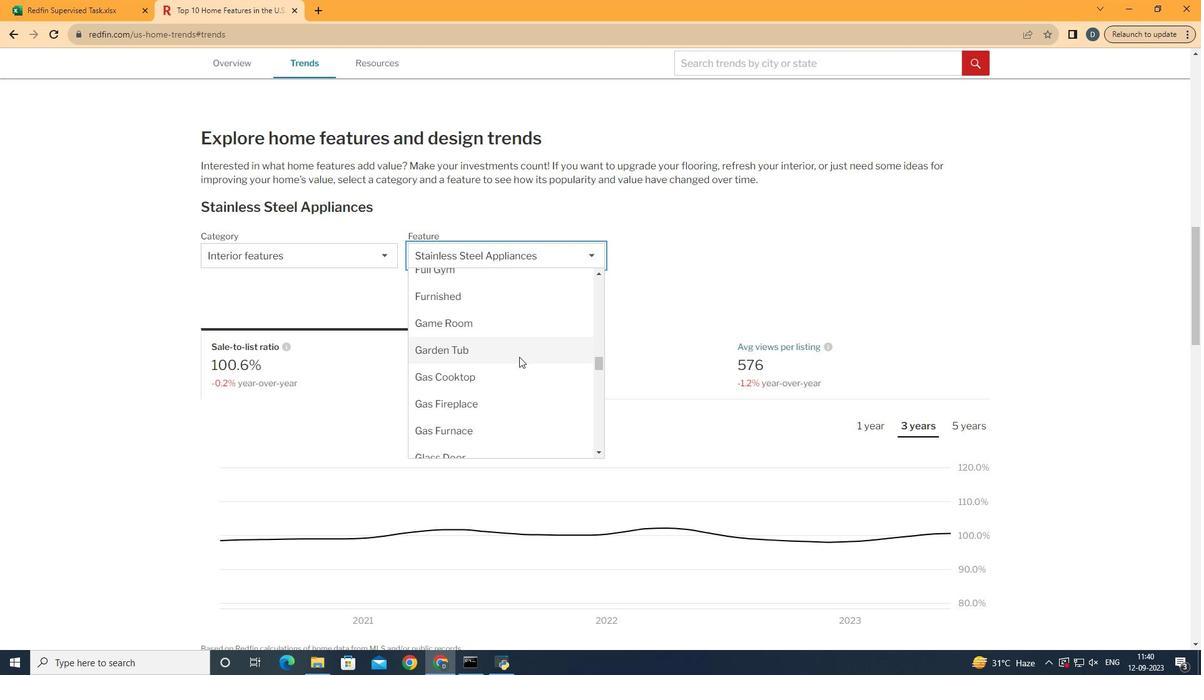 
Action: Mouse pressed left at (519, 357)
Screenshot: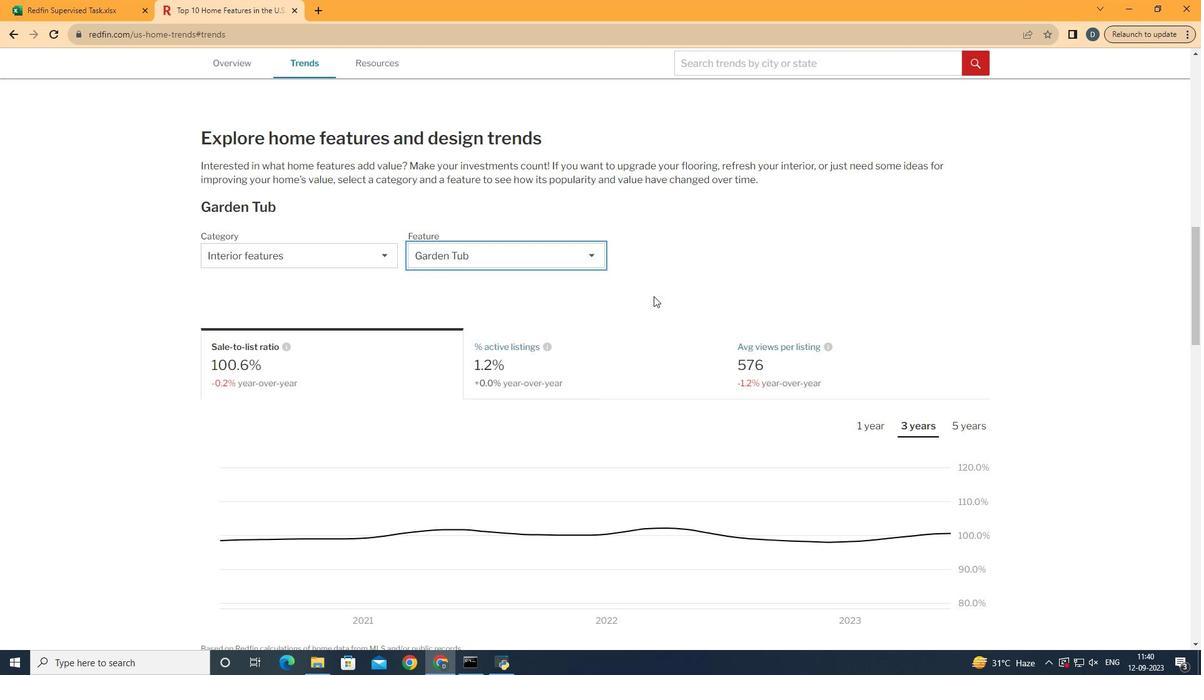 
Action: Mouse moved to (709, 276)
Screenshot: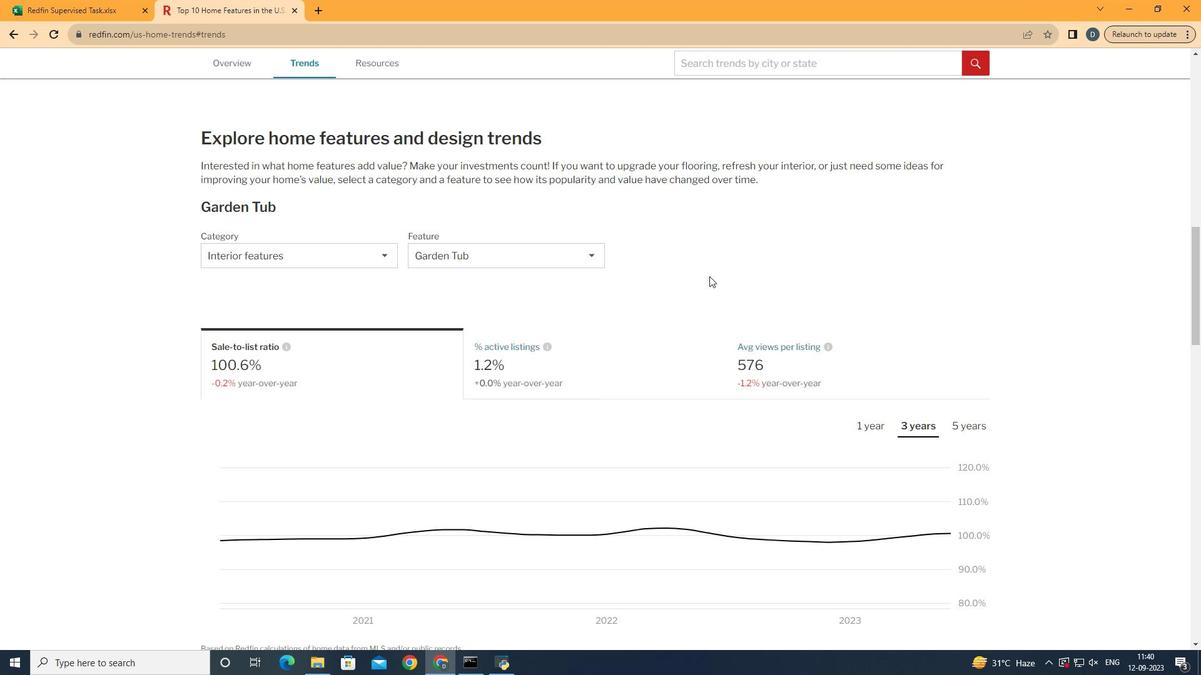 
Action: Mouse pressed left at (709, 276)
Screenshot: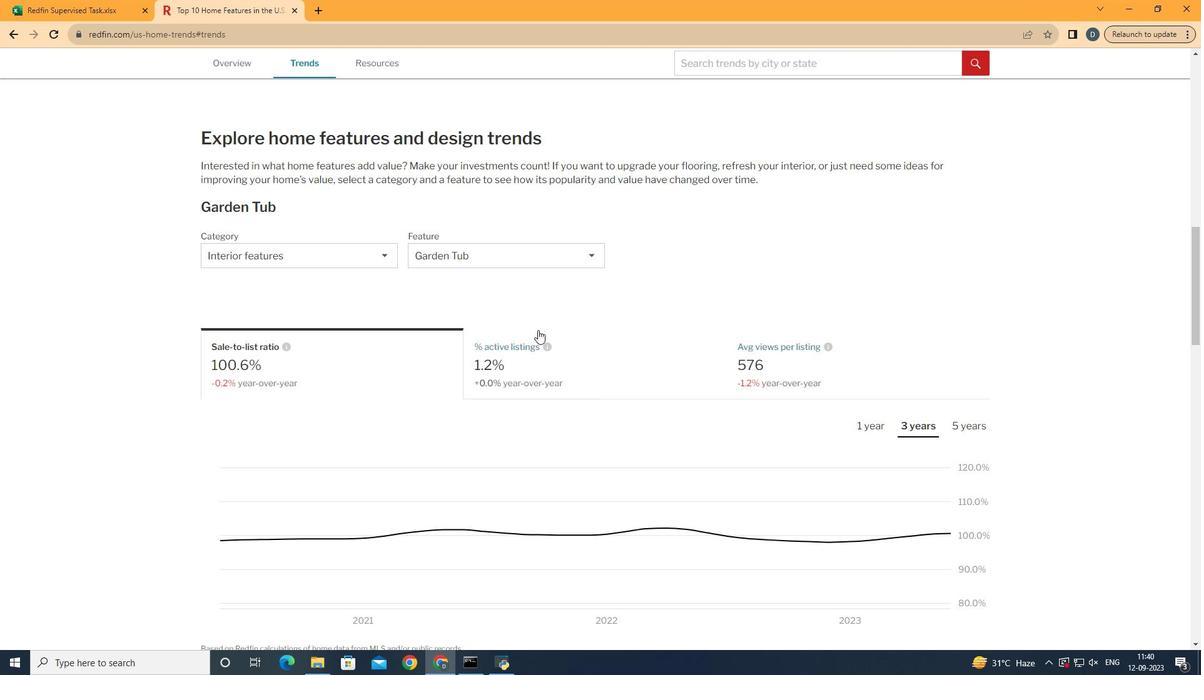 
Action: Mouse moved to (386, 375)
Screenshot: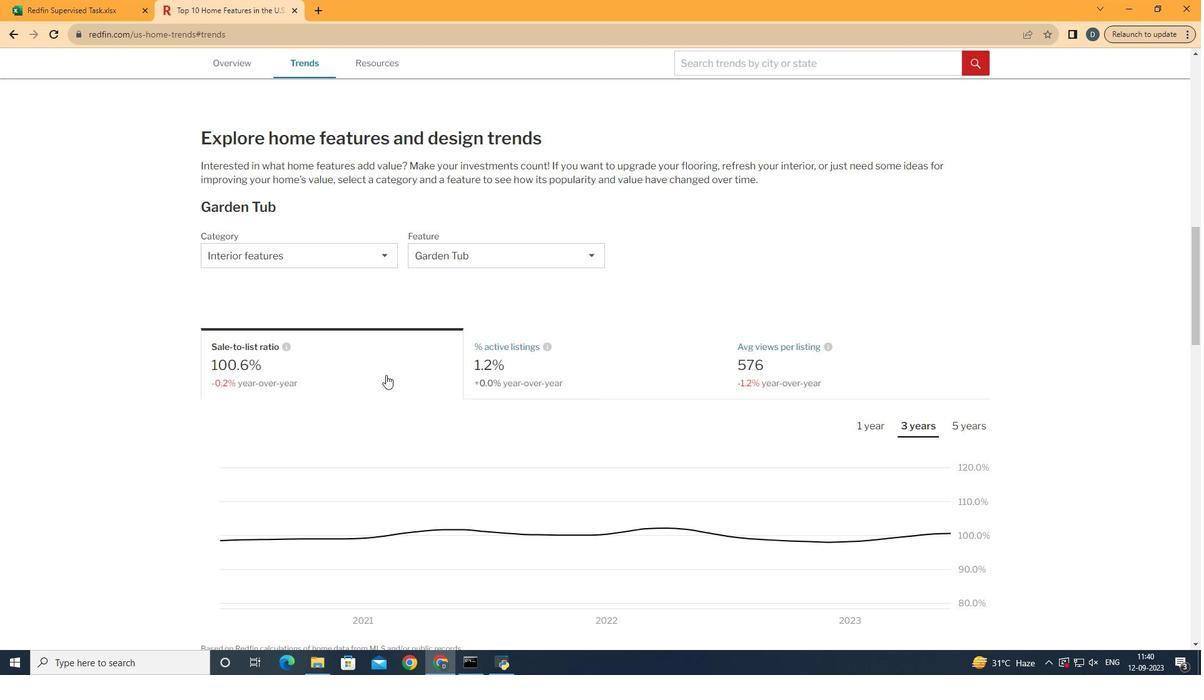 
Action: Mouse pressed left at (386, 375)
Screenshot: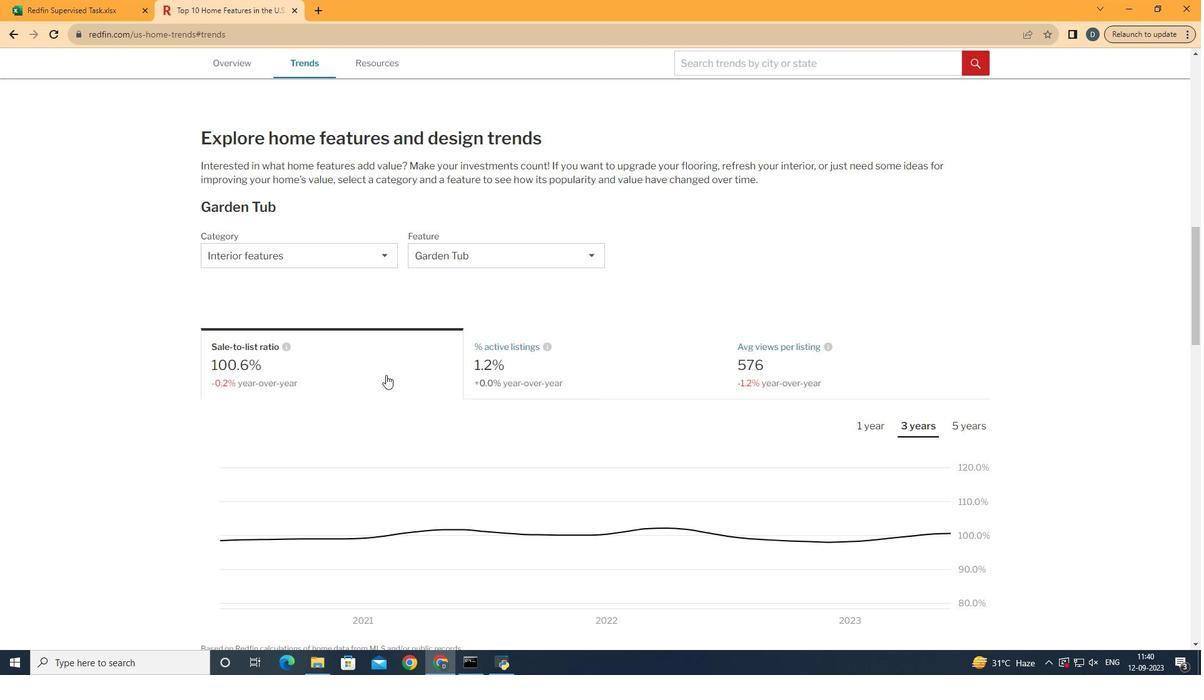 
Action: Mouse moved to (386, 375)
Screenshot: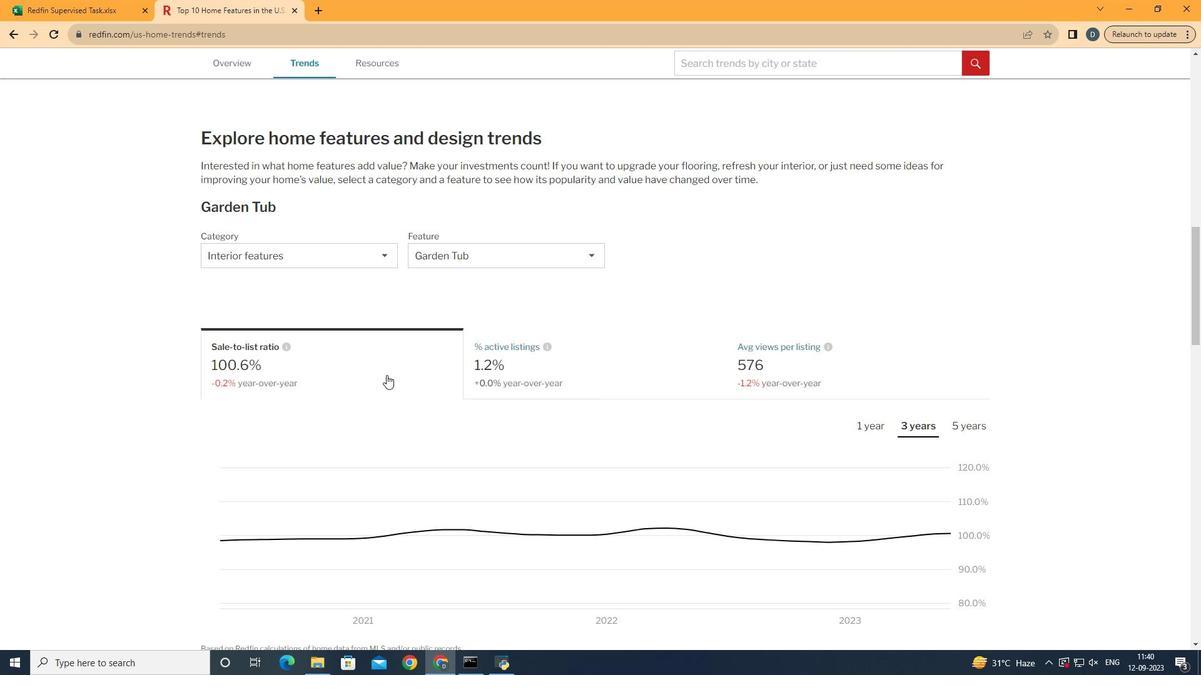 
Action: Mouse scrolled (386, 374) with delta (0, 0)
Screenshot: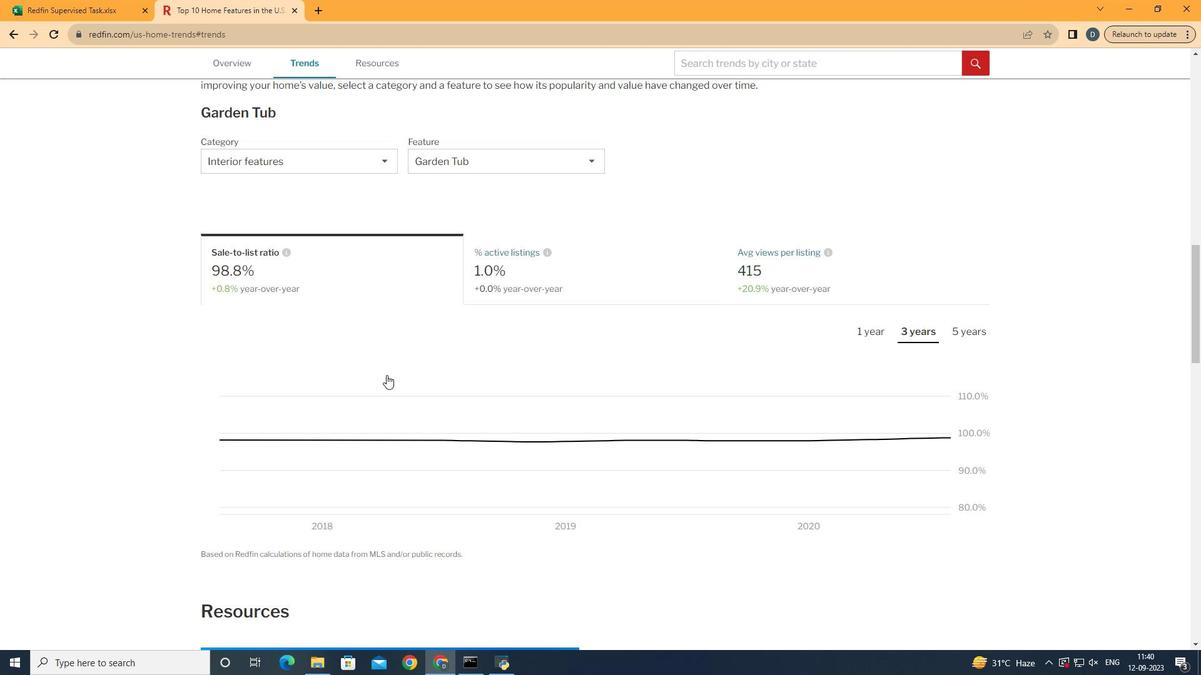 
Action: Mouse scrolled (386, 374) with delta (0, 0)
Screenshot: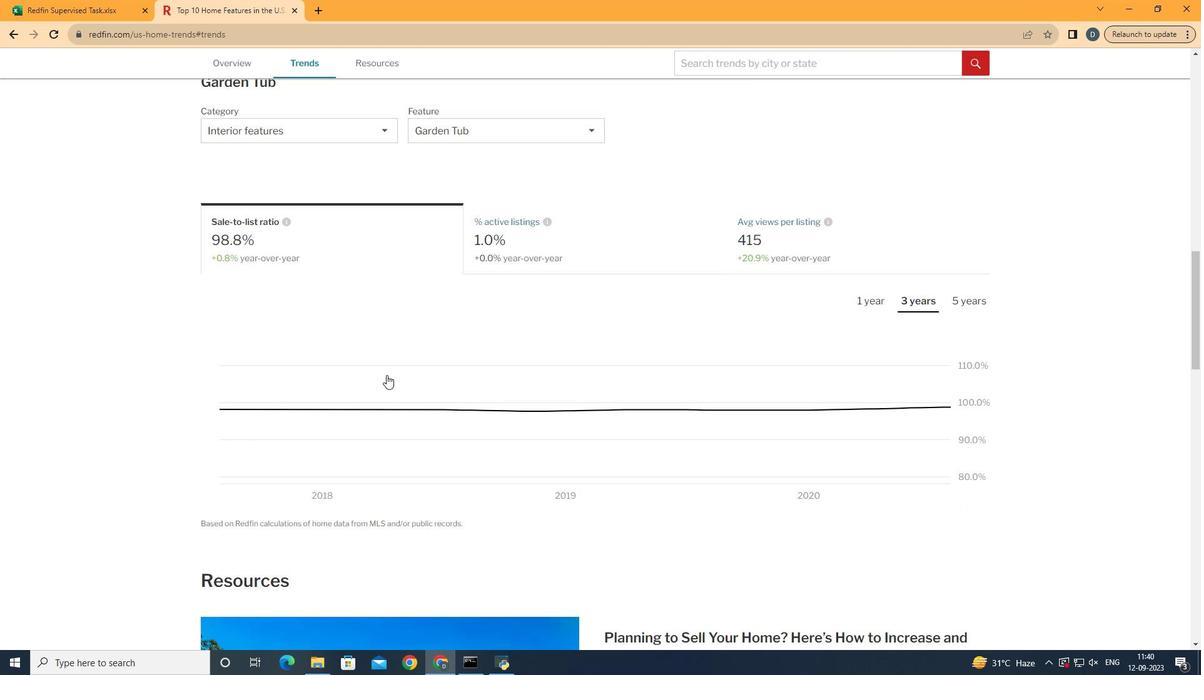
Action: Mouse moved to (690, 246)
Screenshot: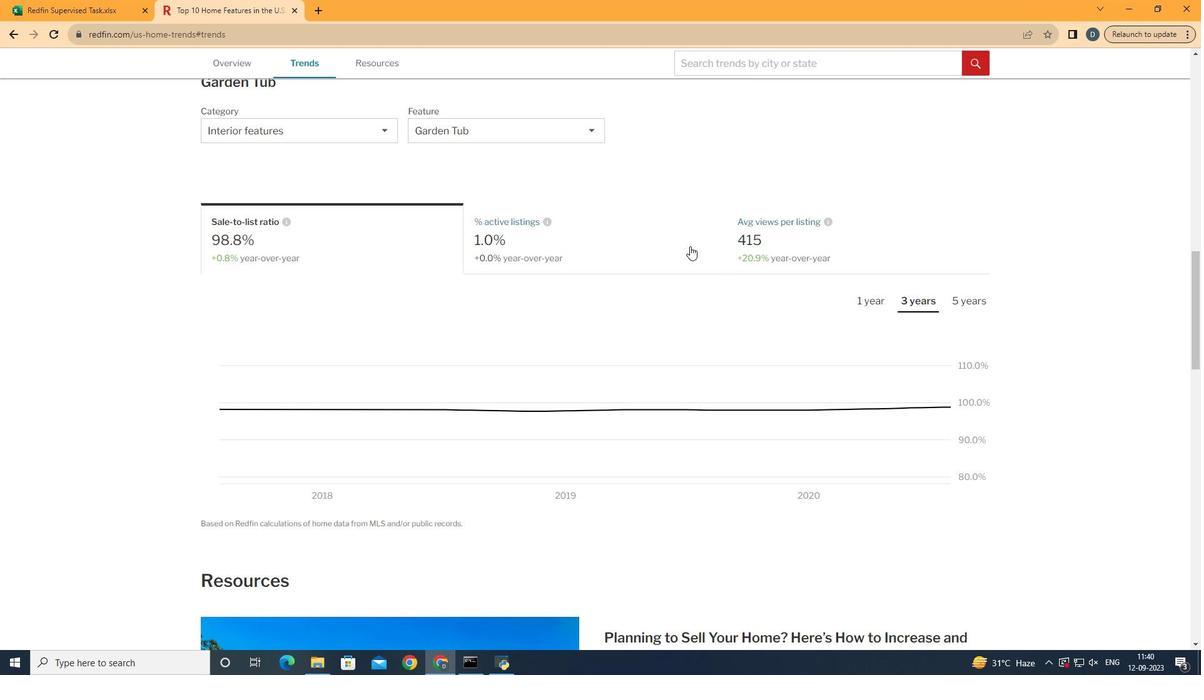 
Action: Mouse pressed left at (690, 246)
Screenshot: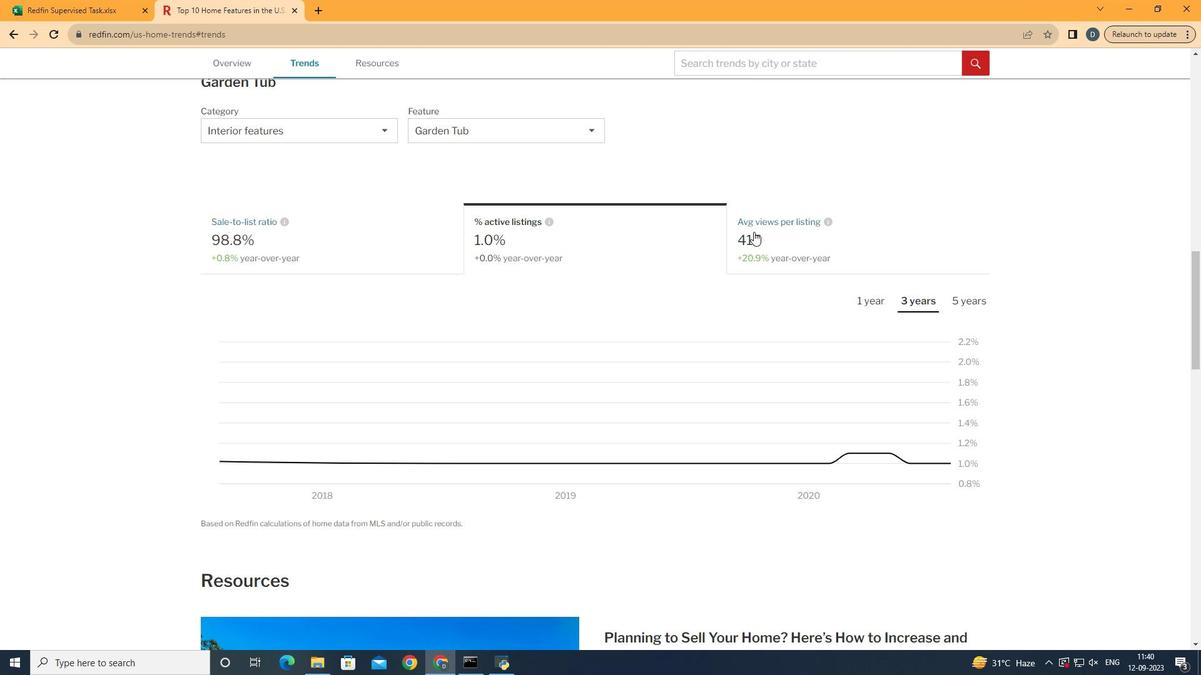 
Action: Mouse moved to (864, 312)
Screenshot: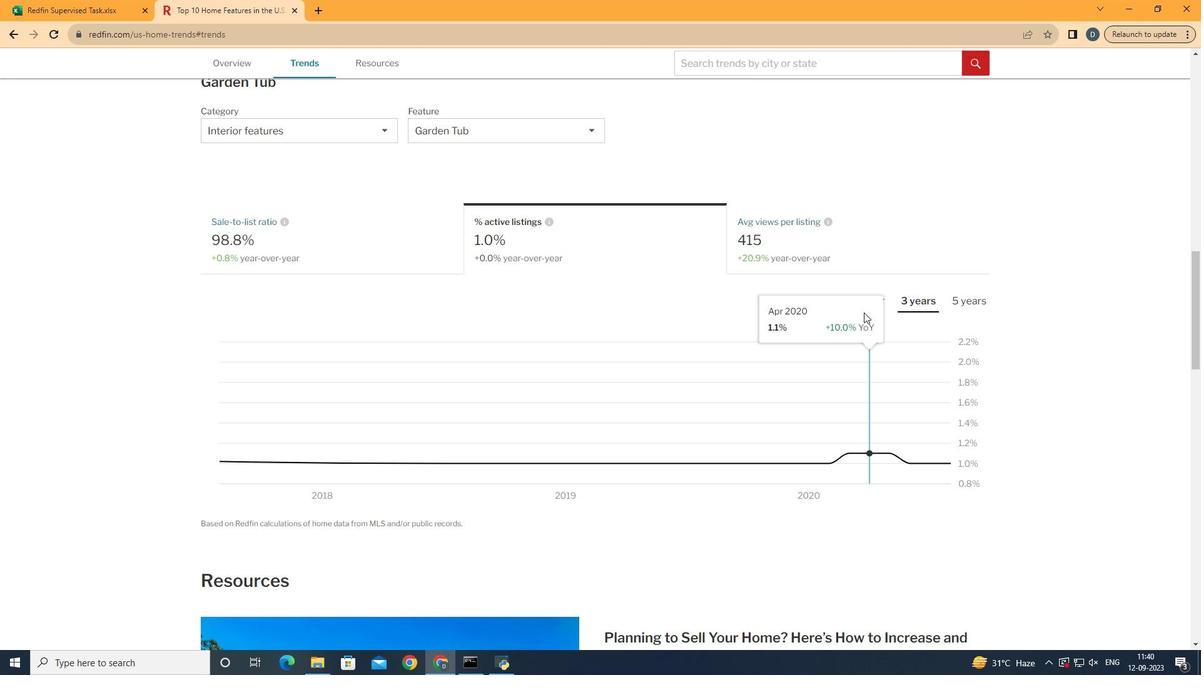 
Action: Mouse pressed left at (864, 312)
Screenshot: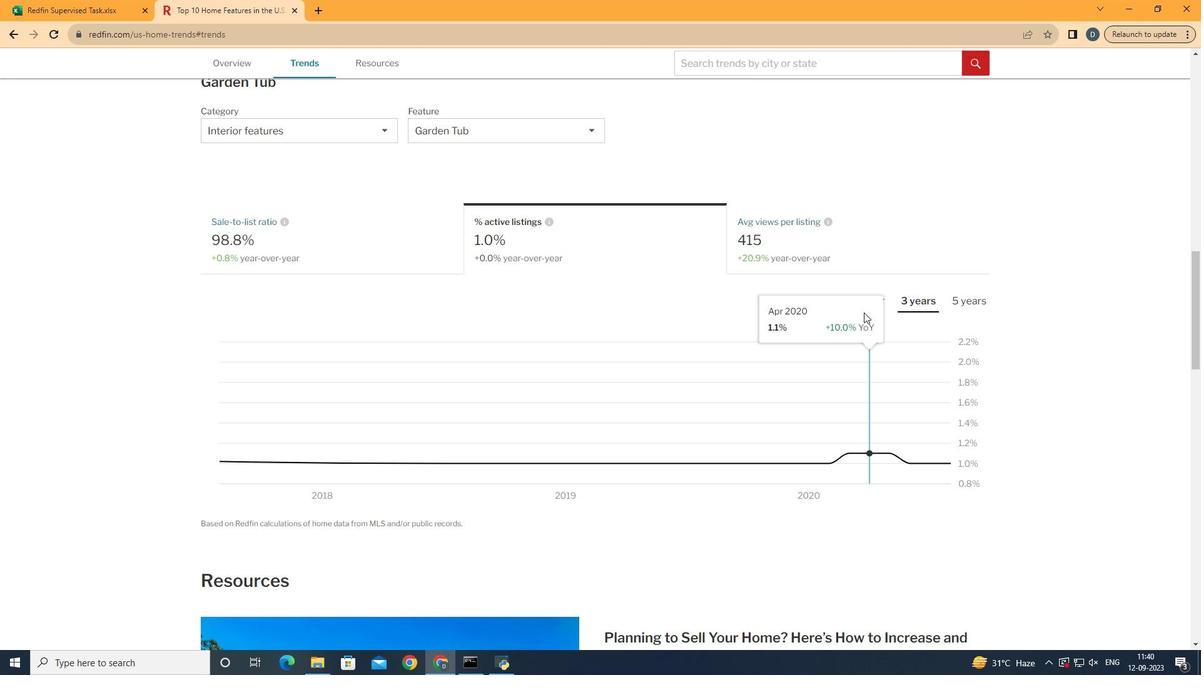 
Action: Mouse moved to (890, 299)
Screenshot: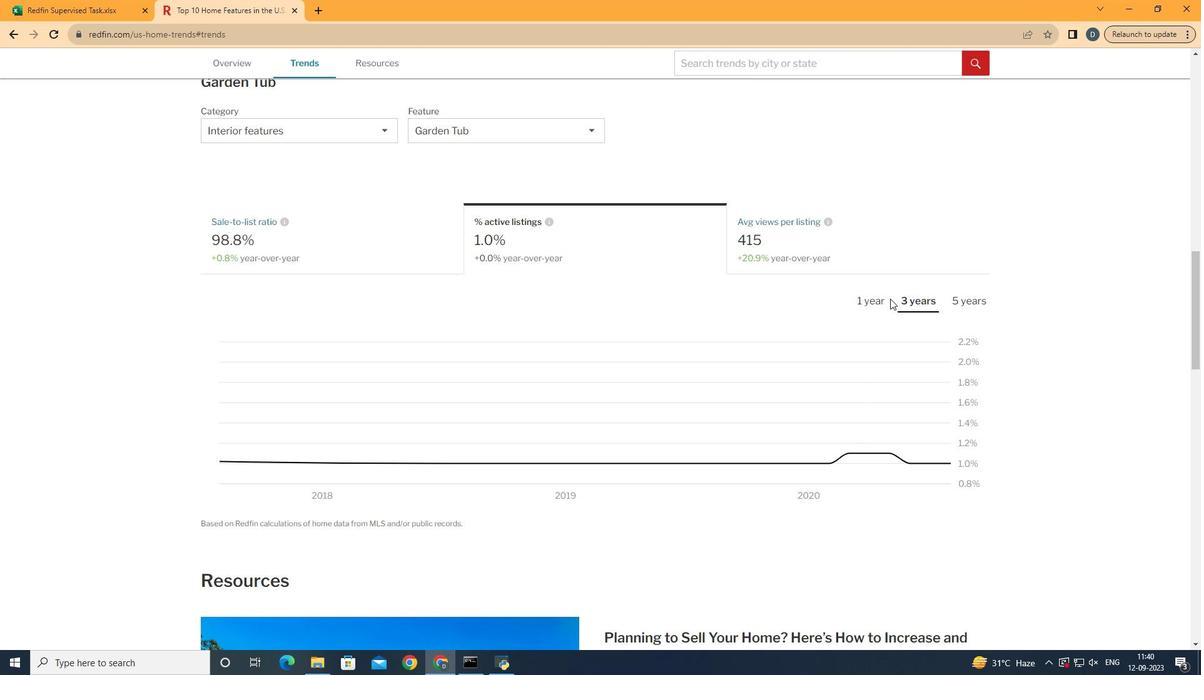 
Action: Mouse pressed left at (890, 299)
Screenshot: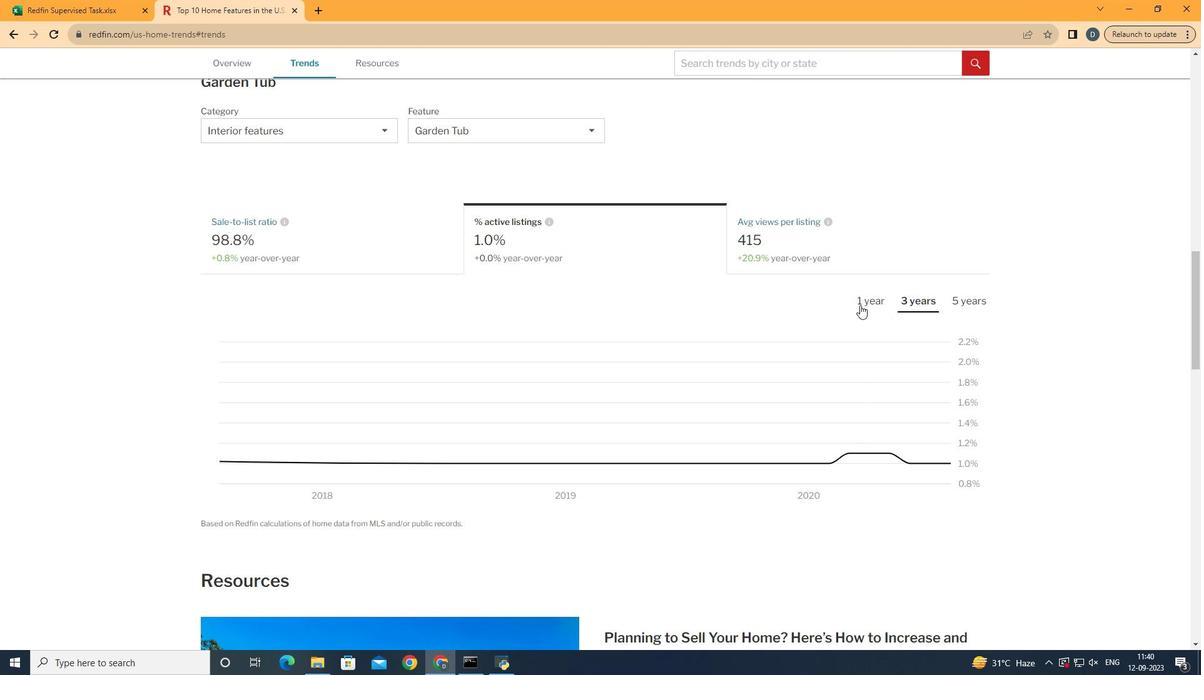 
Action: Mouse moved to (859, 305)
Screenshot: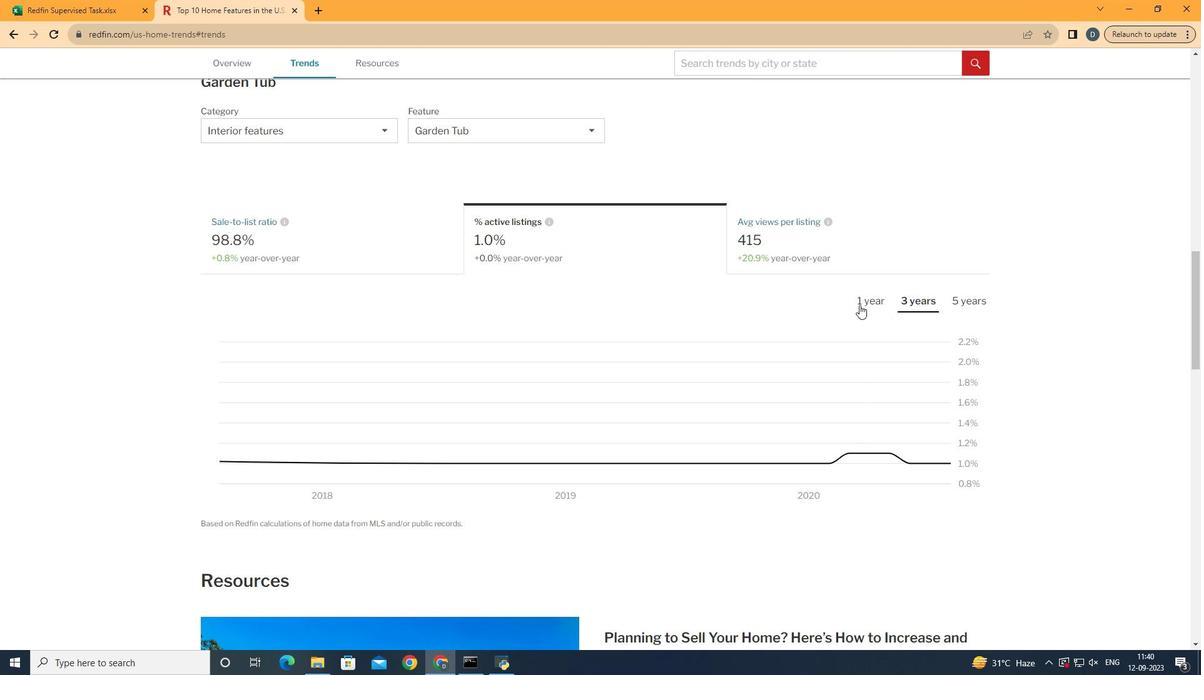 
Action: Mouse pressed left at (859, 305)
Screenshot: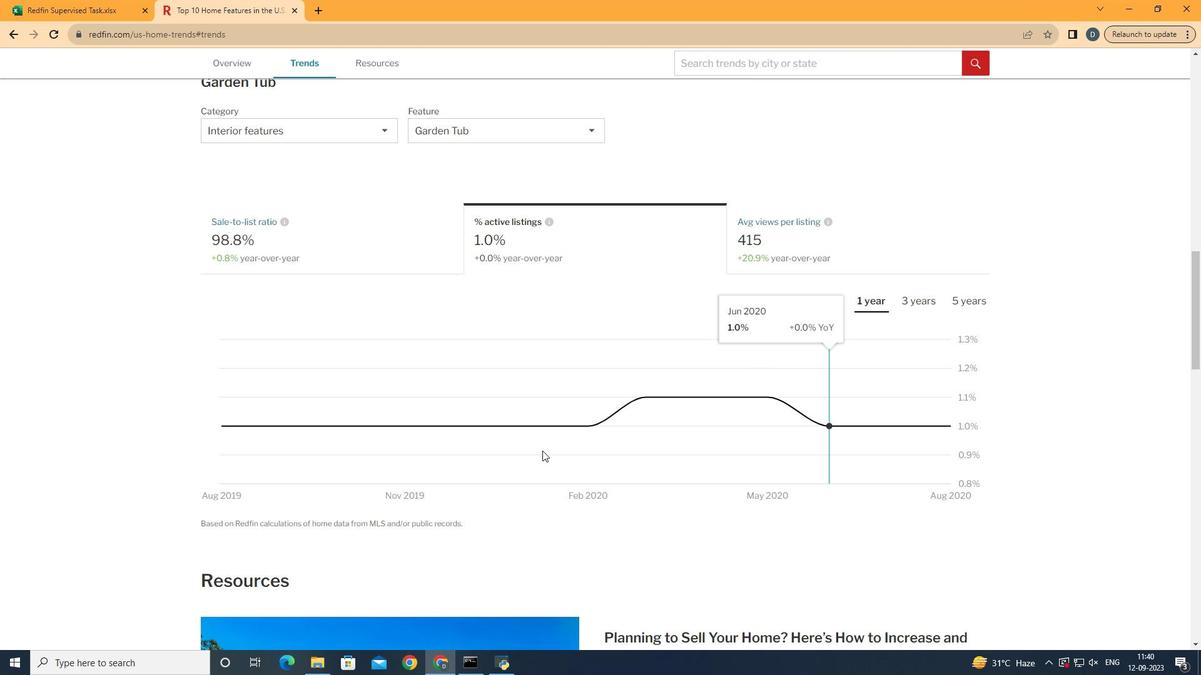 
Action: Mouse moved to (956, 433)
Screenshot: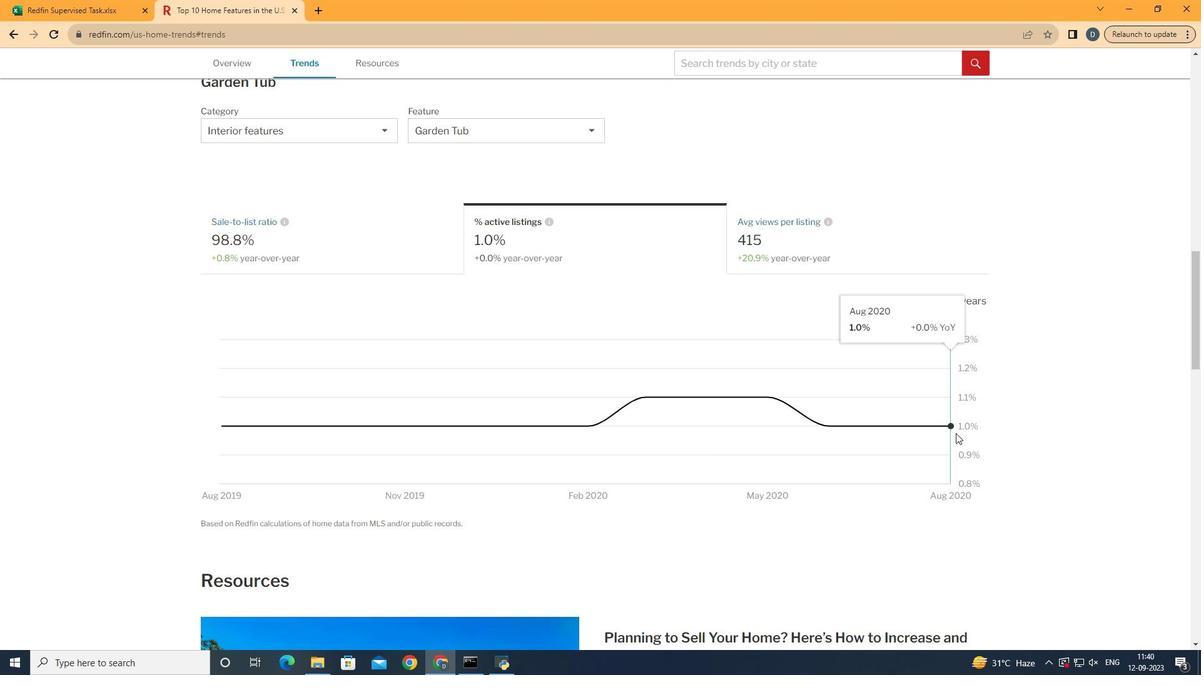 
